 Task: Check the percentage active listings of finished basement in the last 5 years.
Action: Mouse moved to (1074, 238)
Screenshot: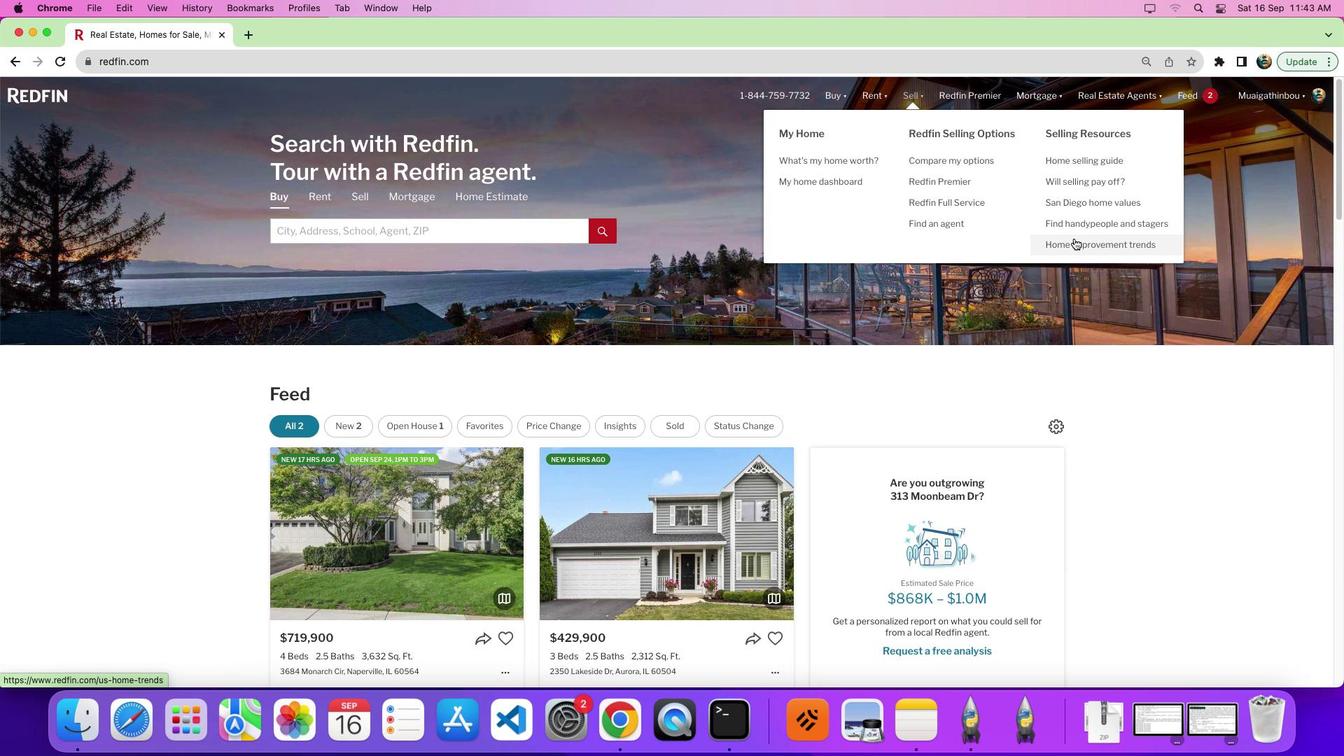 
Action: Mouse pressed left at (1074, 238)
Screenshot: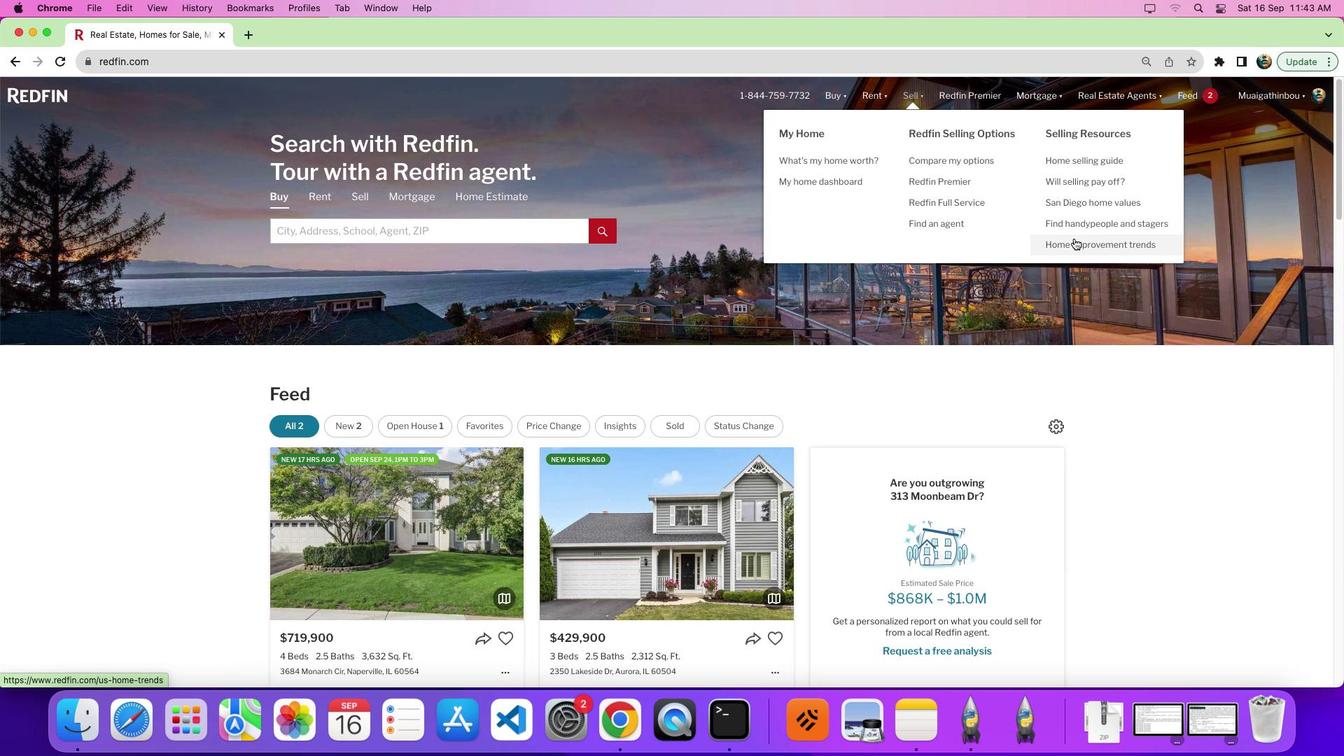 
Action: Mouse pressed left at (1074, 238)
Screenshot: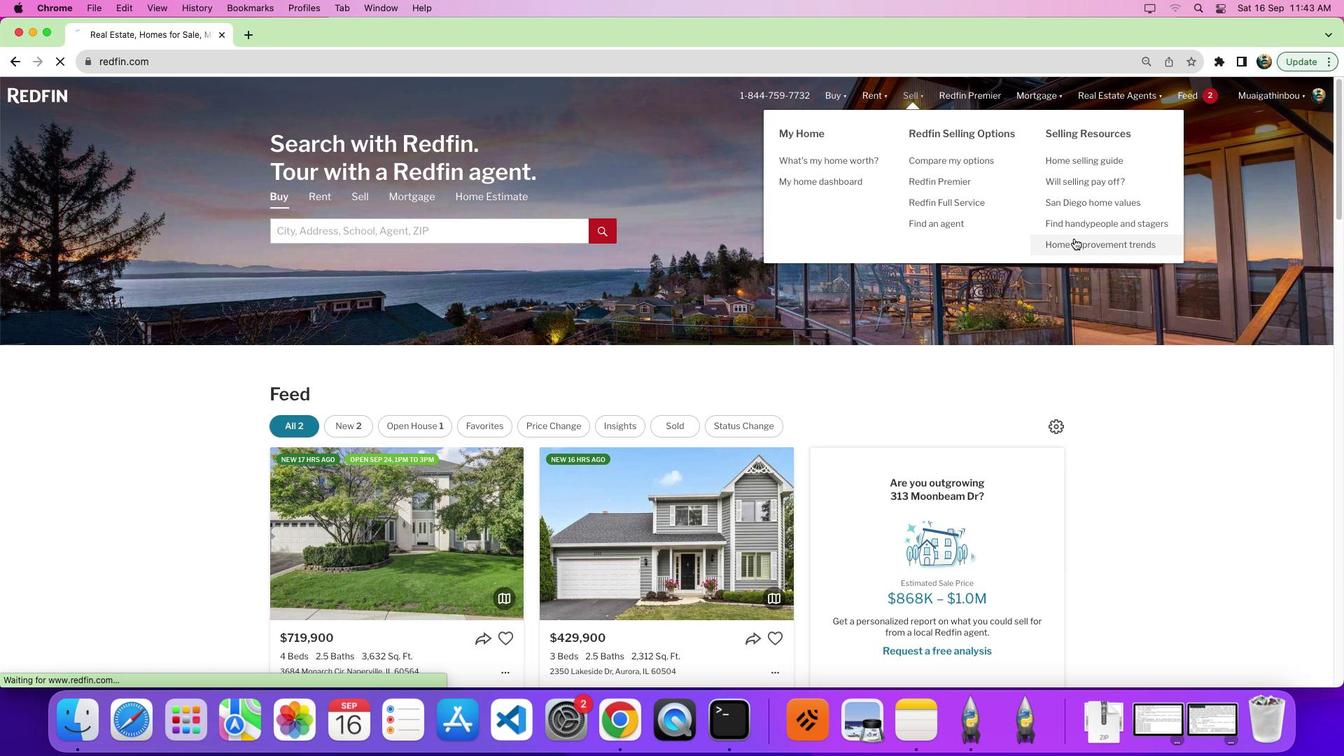 
Action: Mouse moved to (345, 259)
Screenshot: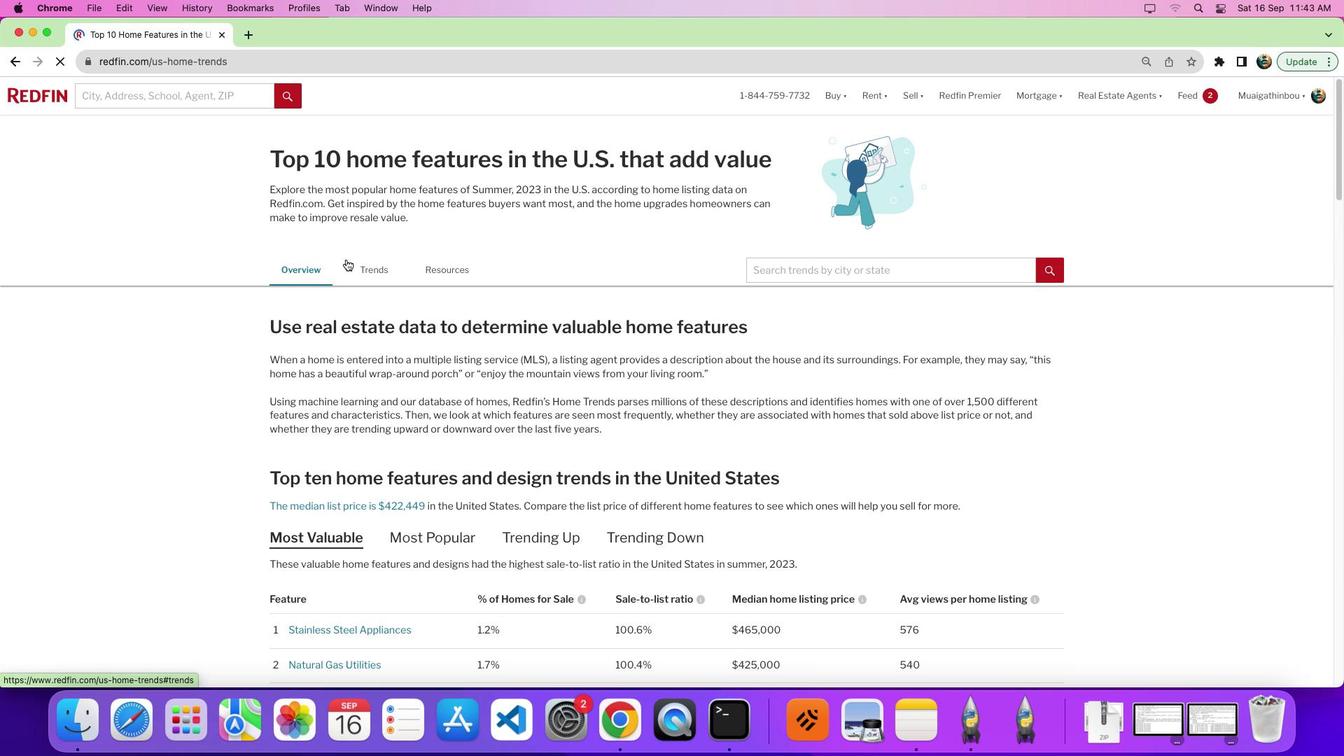 
Action: Mouse pressed left at (345, 259)
Screenshot: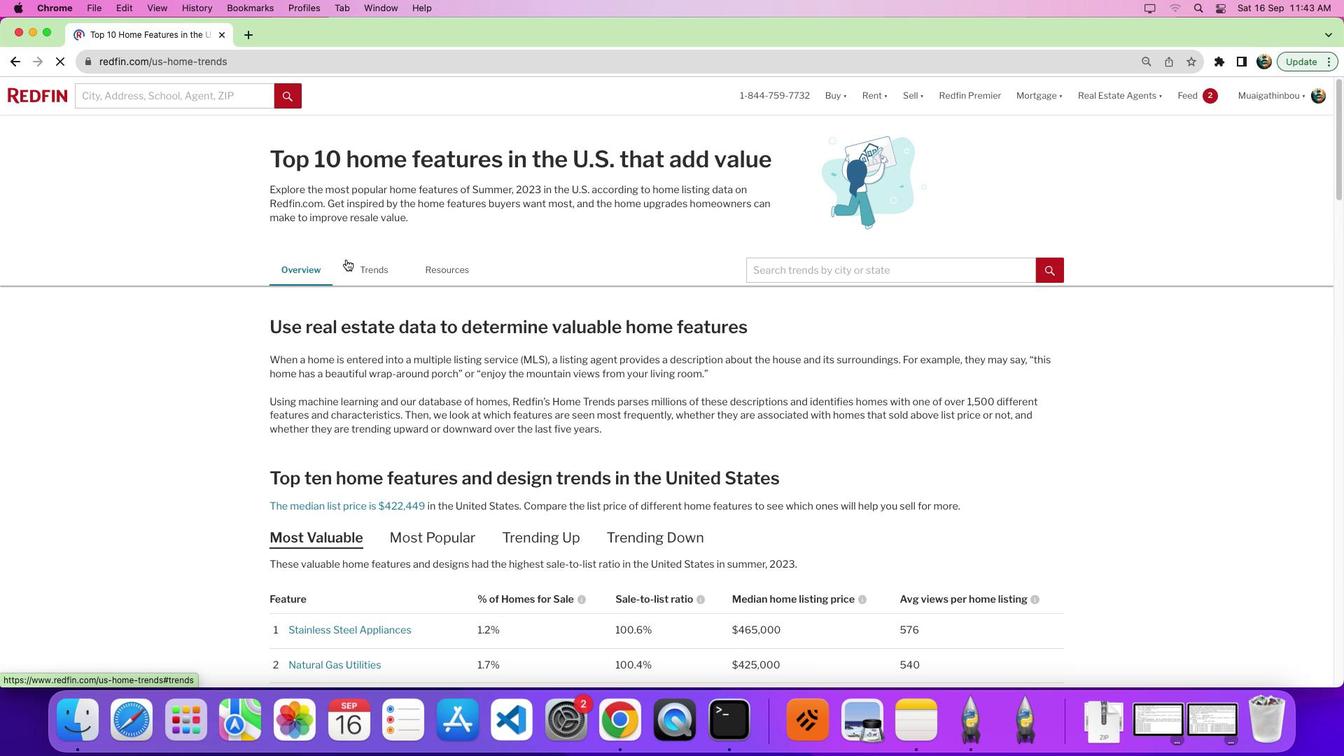 
Action: Mouse moved to (369, 267)
Screenshot: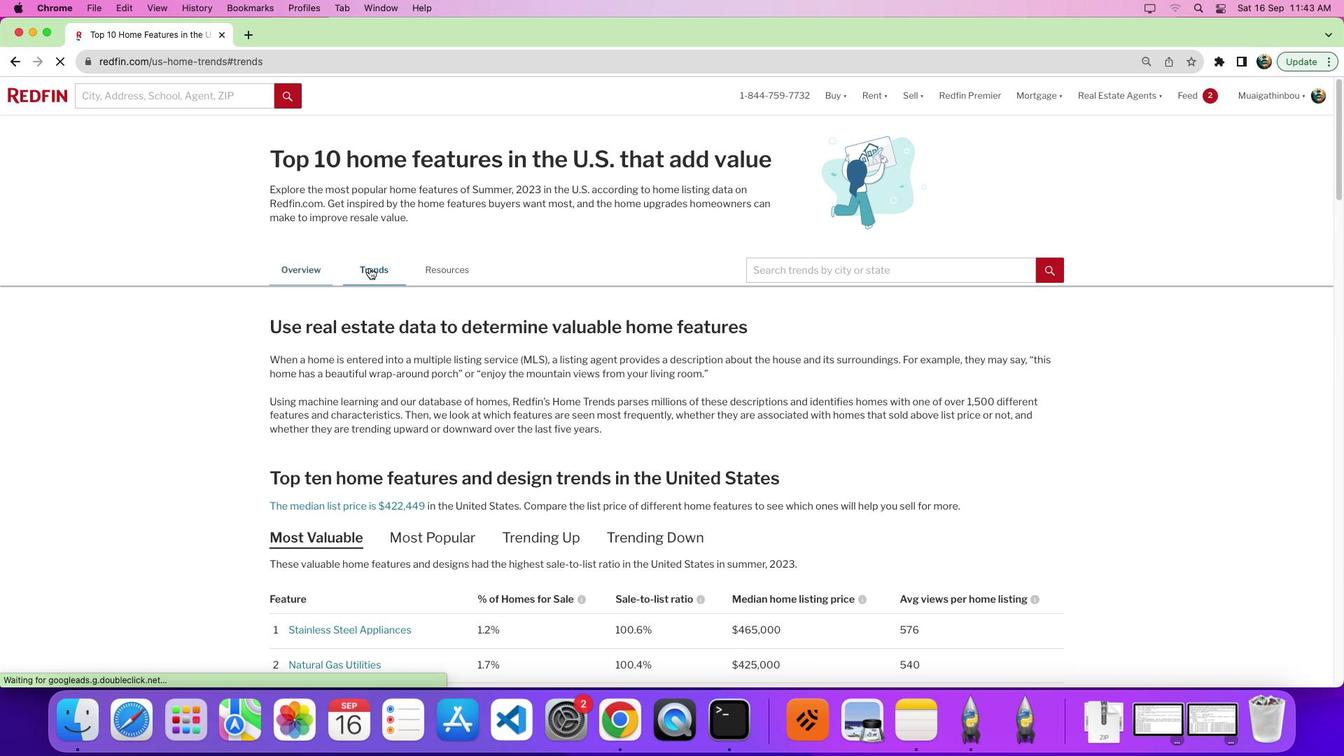 
Action: Mouse pressed left at (369, 267)
Screenshot: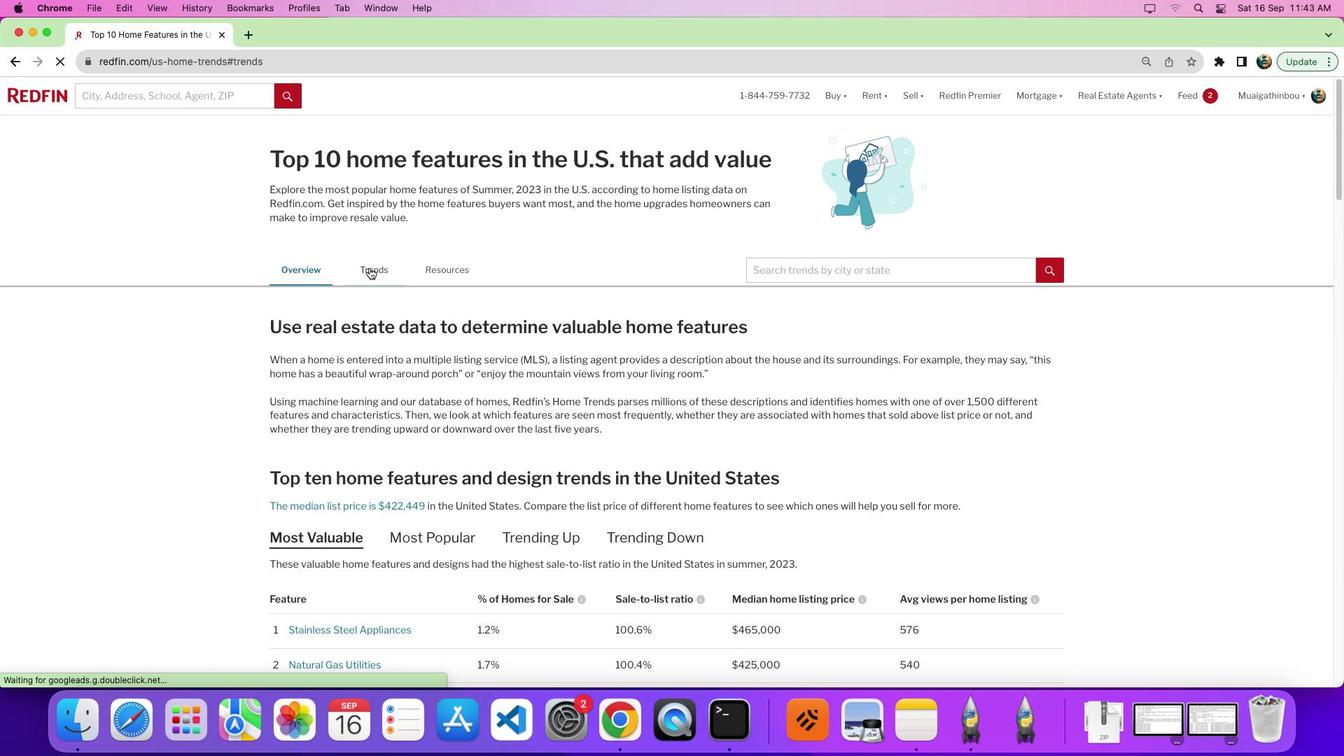
Action: Mouse moved to (644, 309)
Screenshot: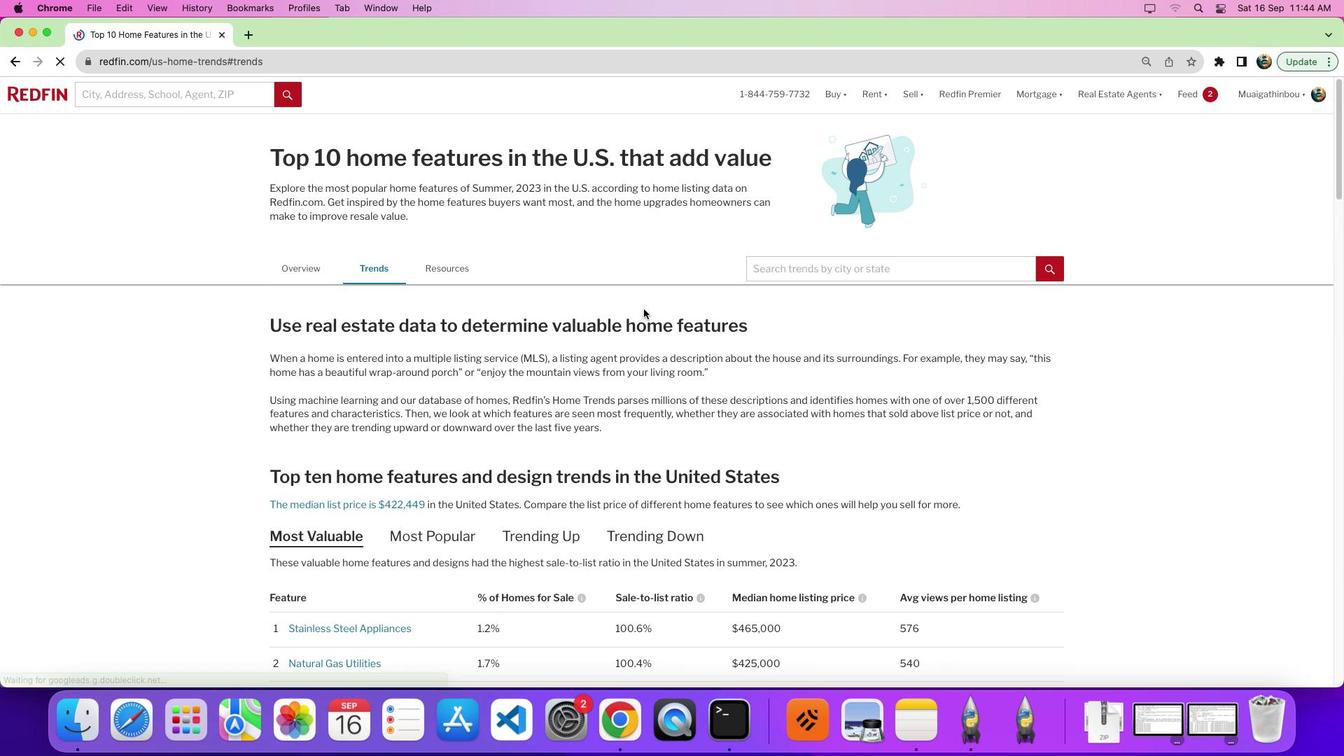 
Action: Mouse scrolled (644, 309) with delta (0, 0)
Screenshot: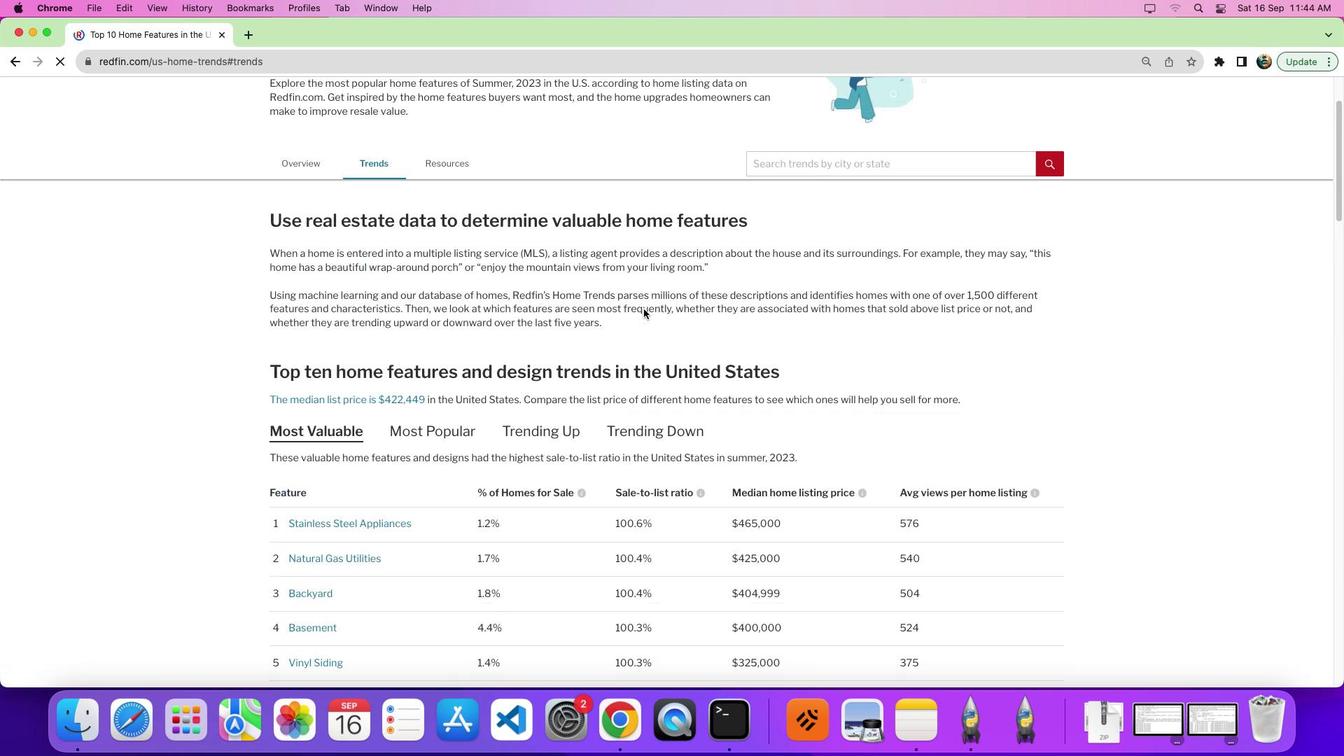 
Action: Mouse scrolled (644, 309) with delta (0, 0)
Screenshot: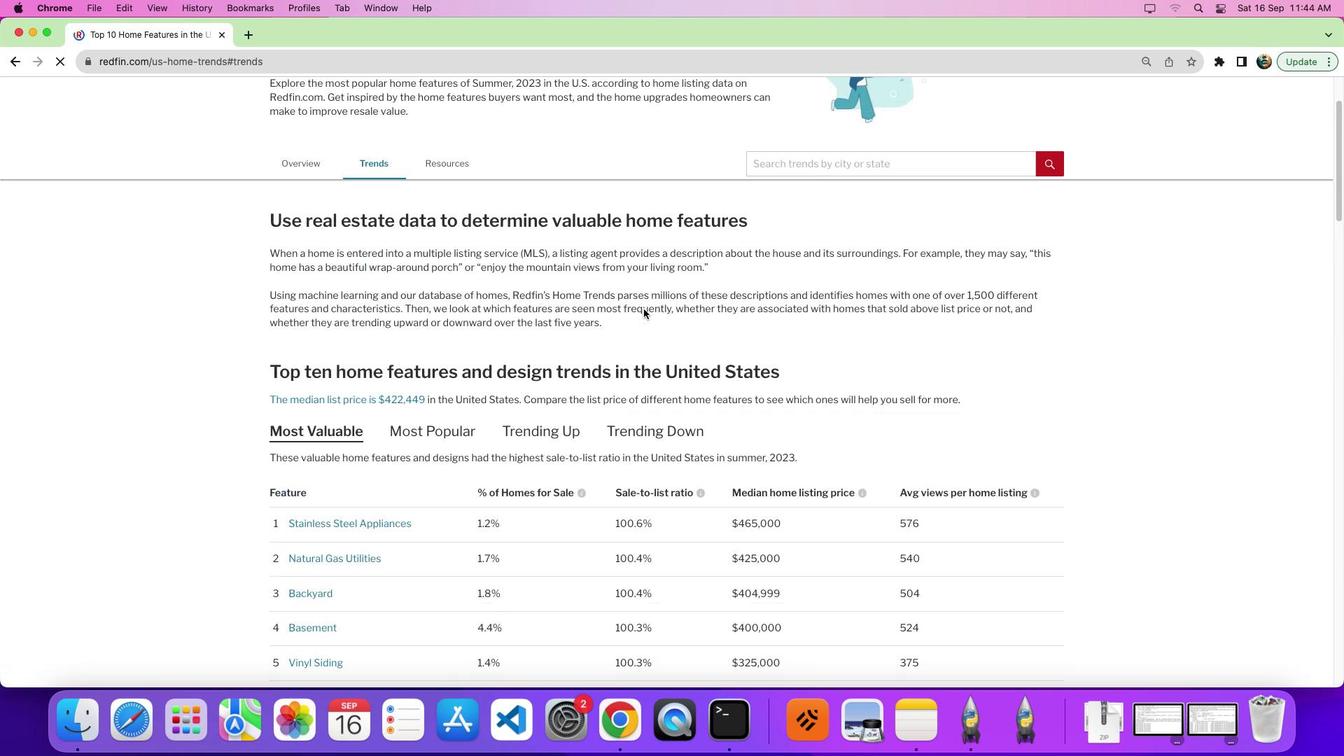 
Action: Mouse scrolled (644, 309) with delta (0, -5)
Screenshot: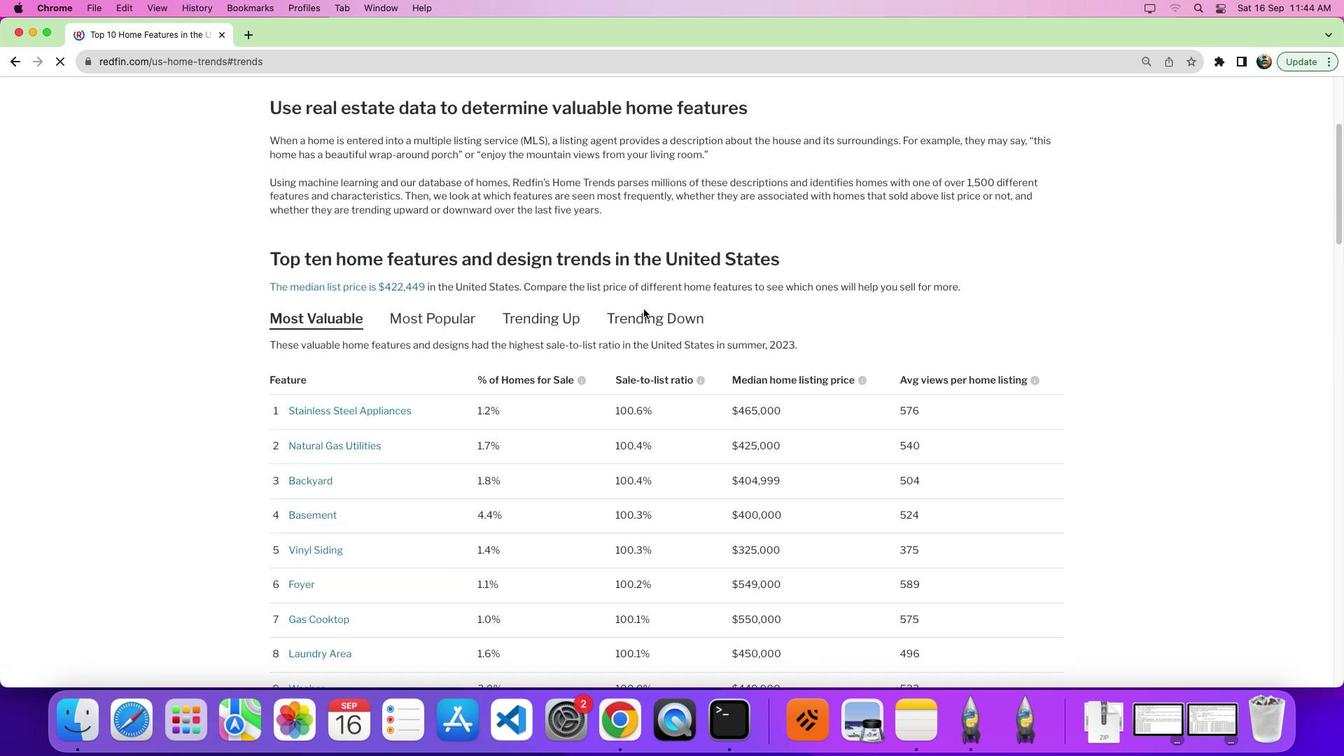 
Action: Mouse scrolled (644, 309) with delta (0, -8)
Screenshot: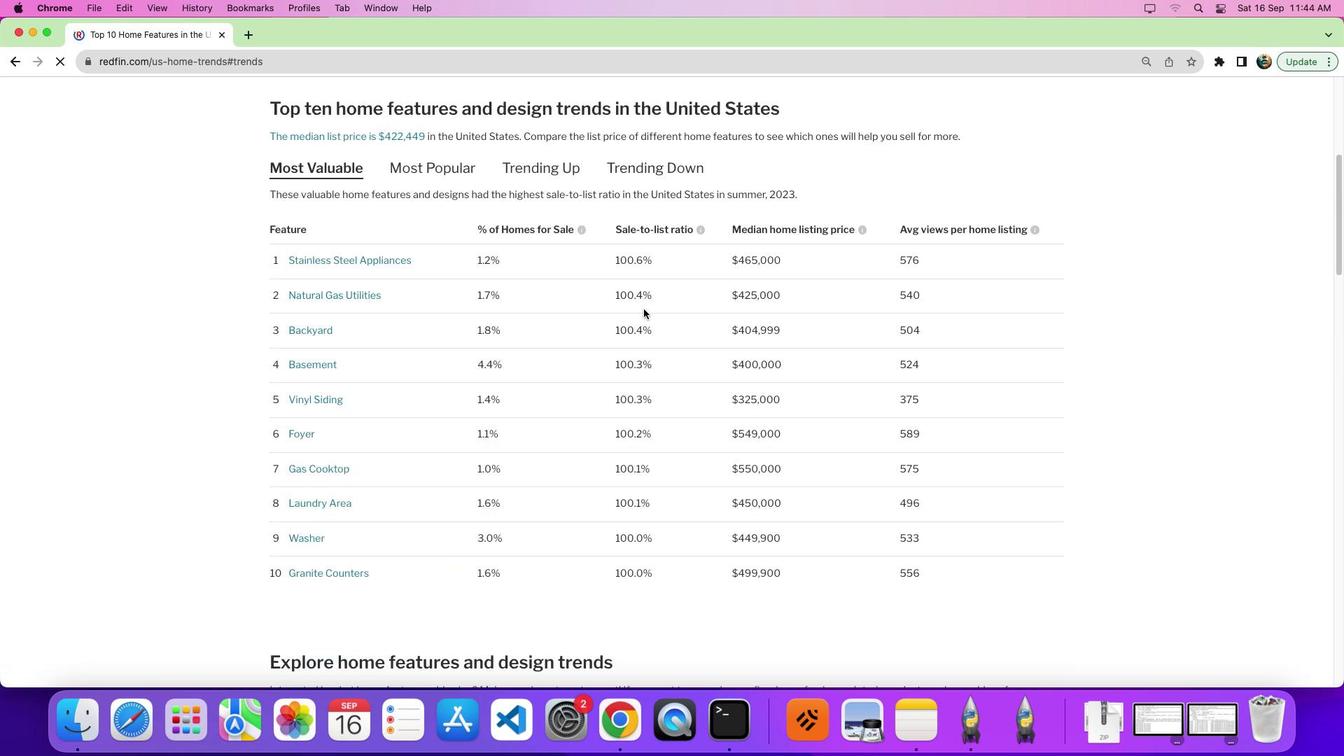 
Action: Mouse scrolled (644, 309) with delta (0, 0)
Screenshot: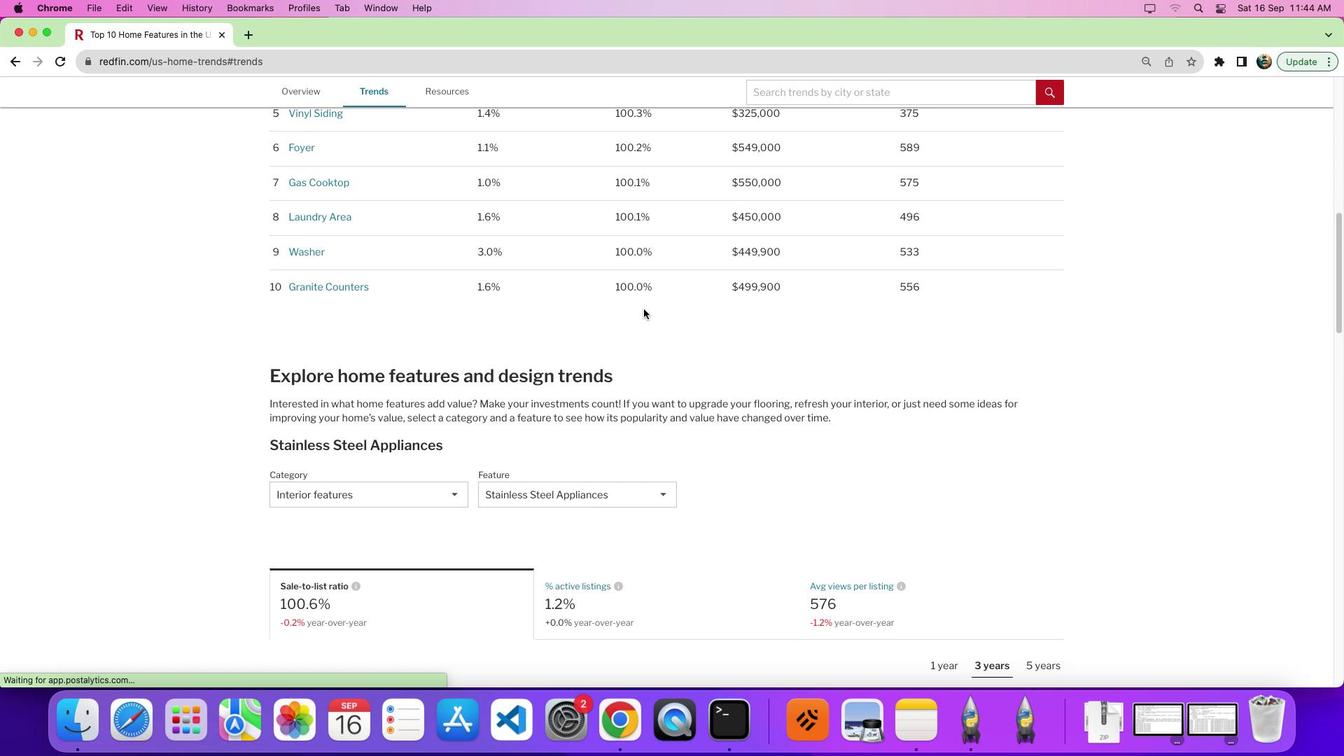
Action: Mouse scrolled (644, 309) with delta (0, 0)
Screenshot: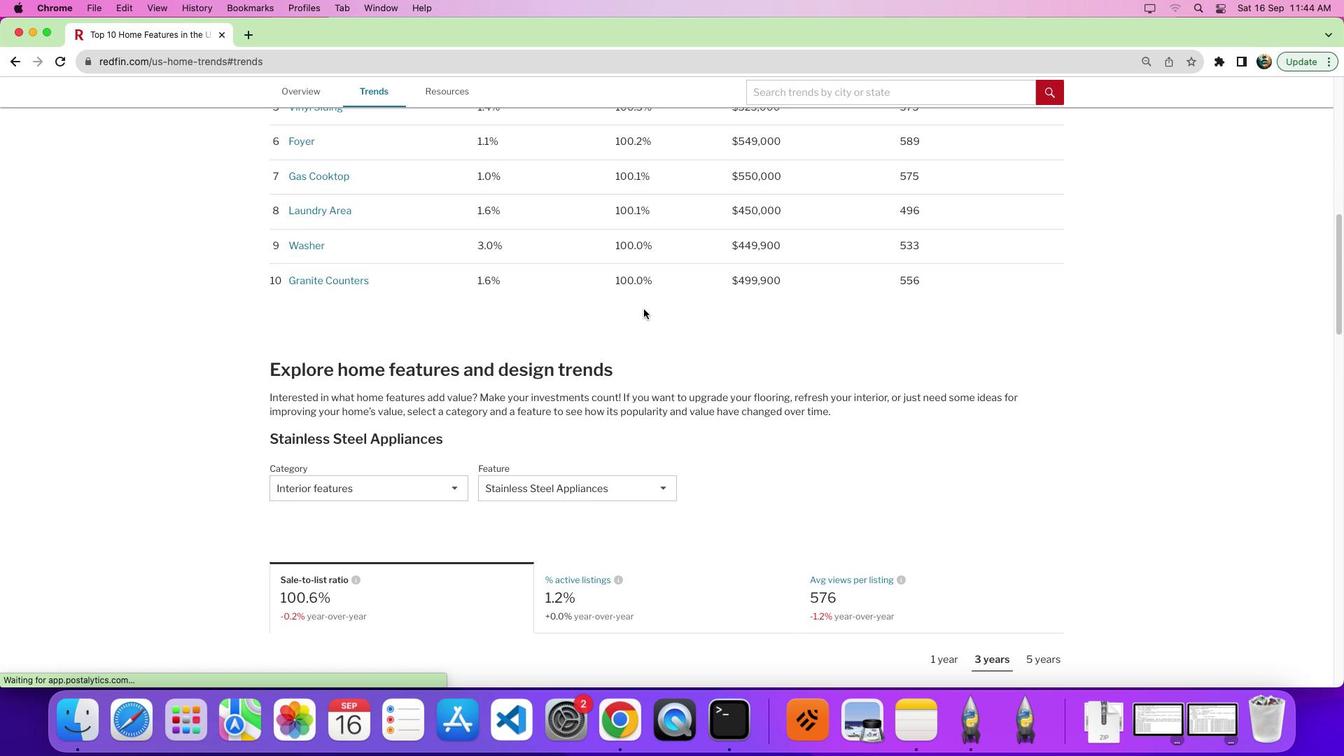 
Action: Mouse scrolled (644, 309) with delta (0, -2)
Screenshot: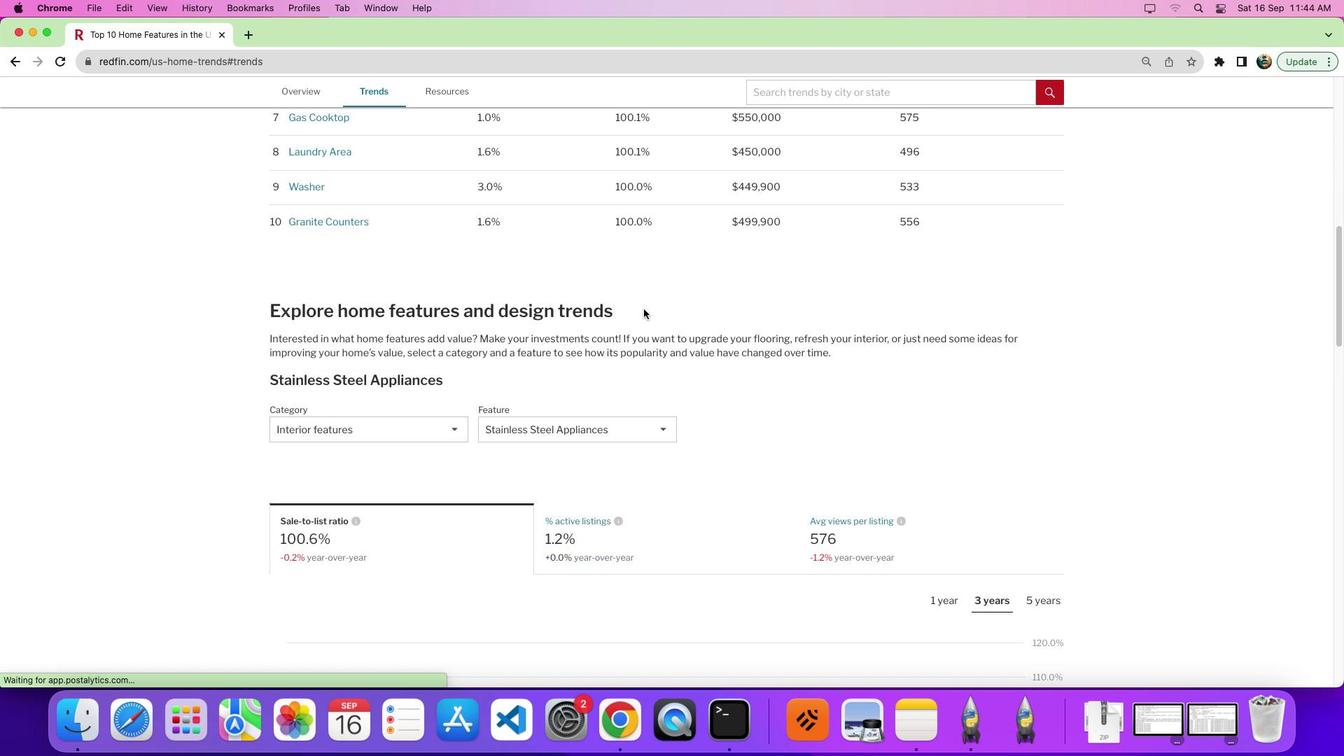 
Action: Mouse scrolled (644, 309) with delta (0, 0)
Screenshot: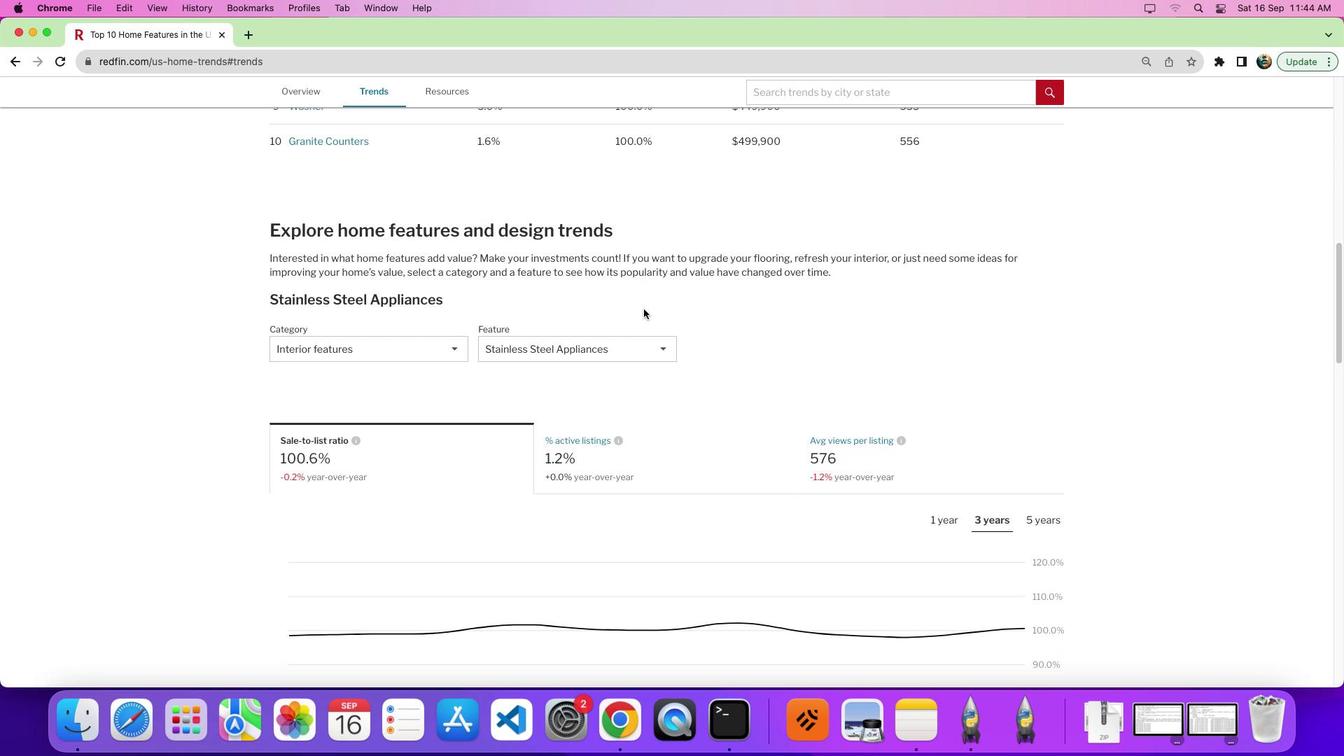 
Action: Mouse scrolled (644, 309) with delta (0, 0)
Screenshot: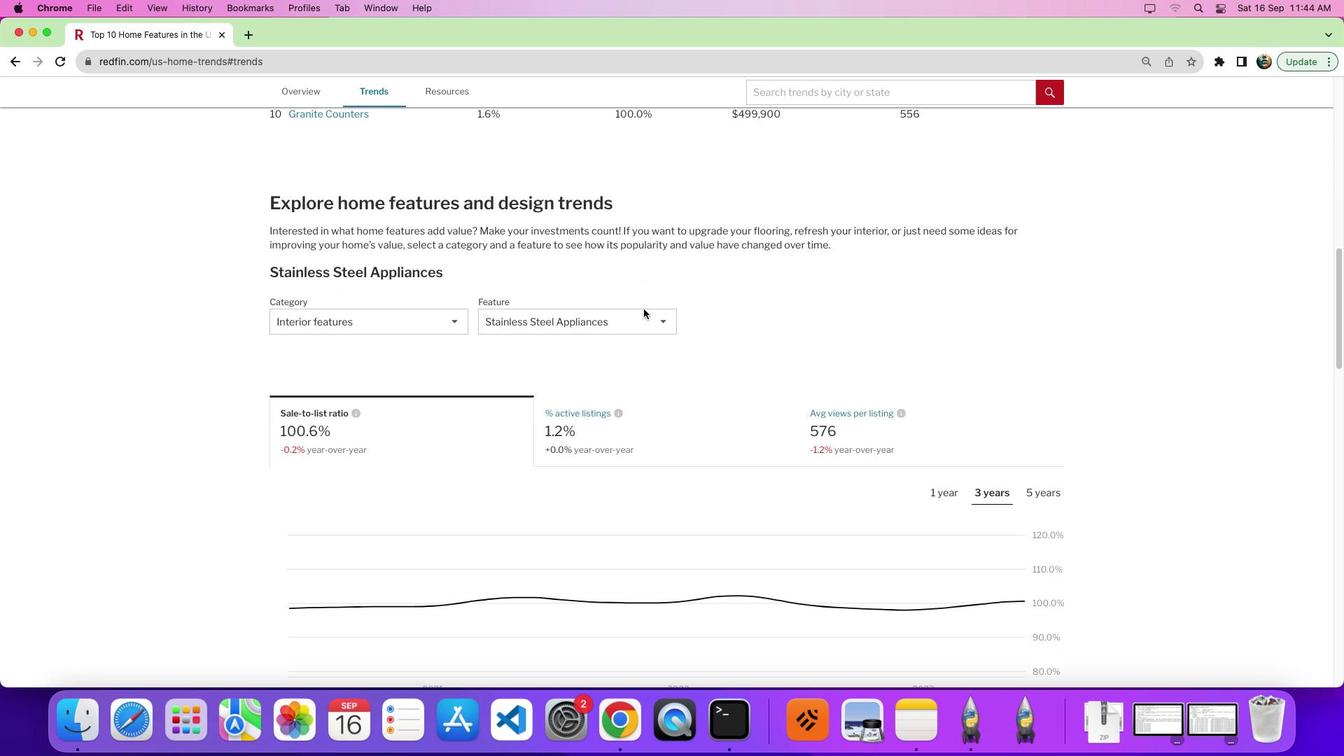 
Action: Mouse scrolled (644, 309) with delta (0, -4)
Screenshot: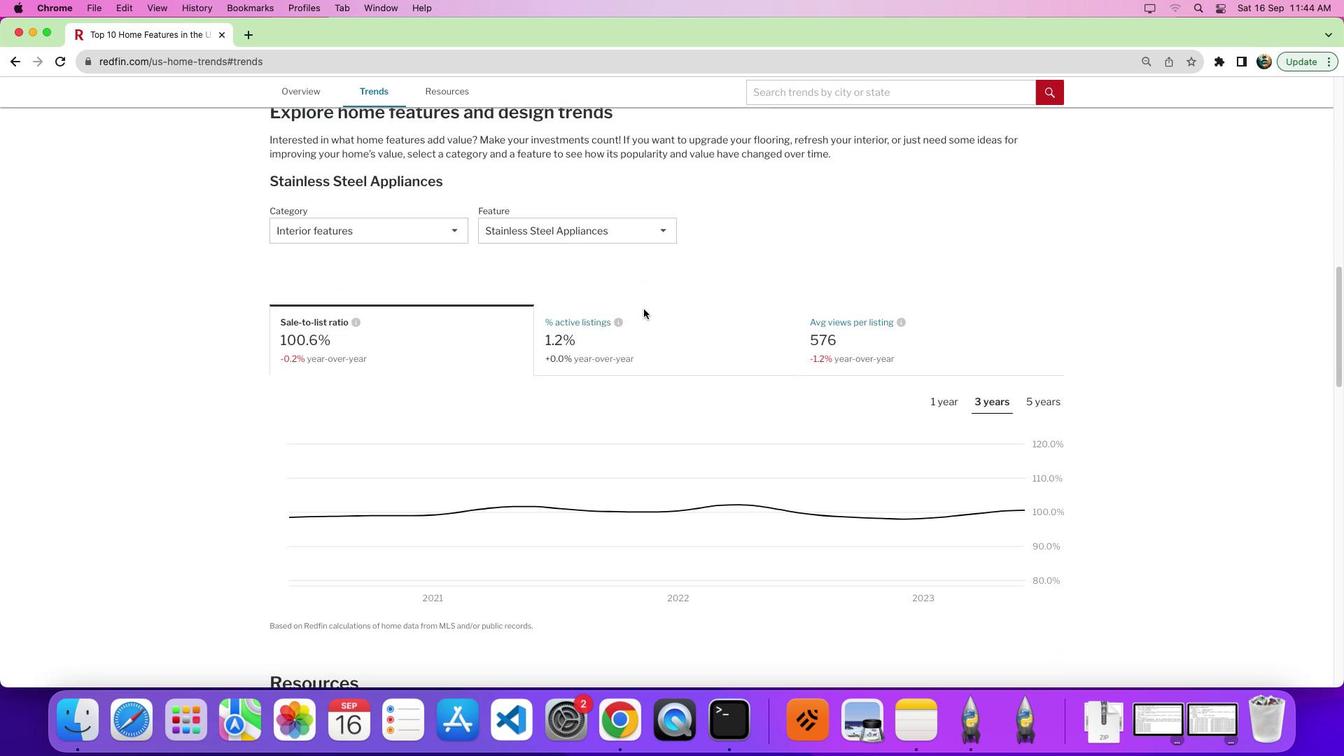 
Action: Mouse scrolled (644, 309) with delta (0, 0)
Screenshot: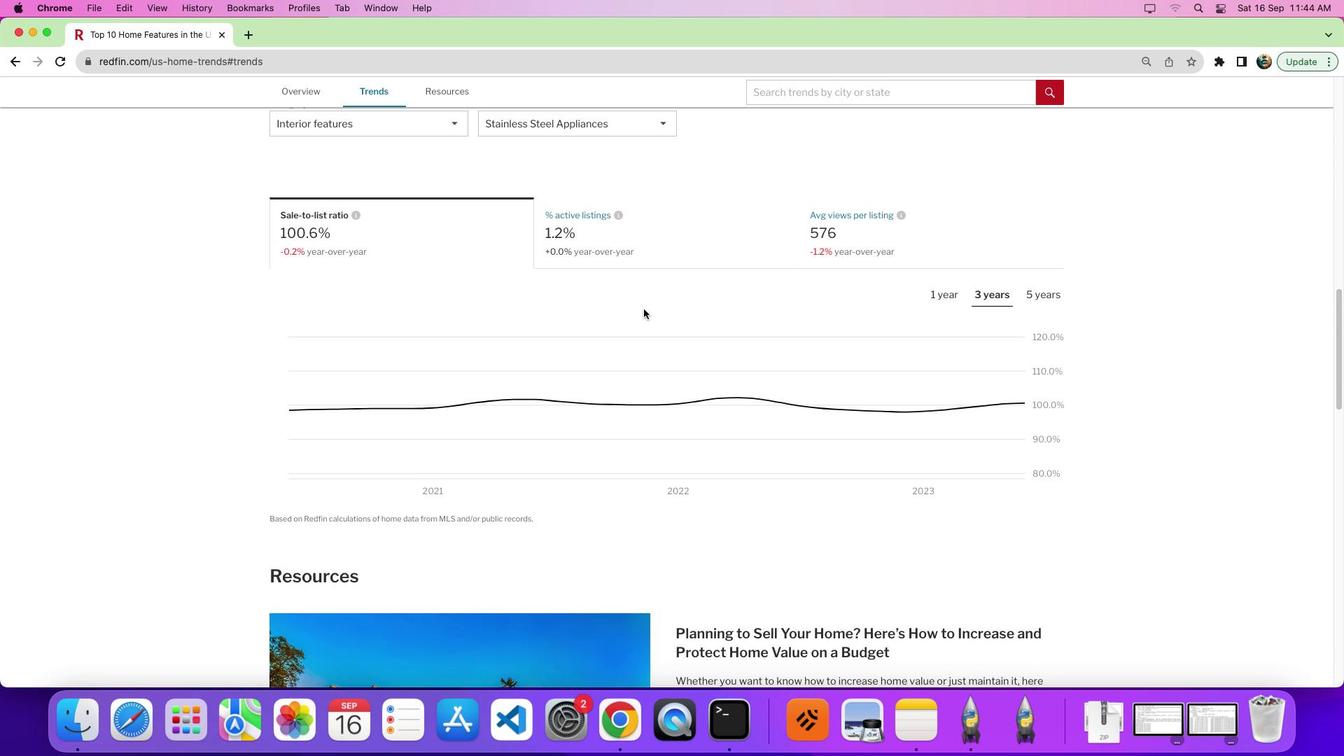 
Action: Mouse scrolled (644, 309) with delta (0, 0)
Screenshot: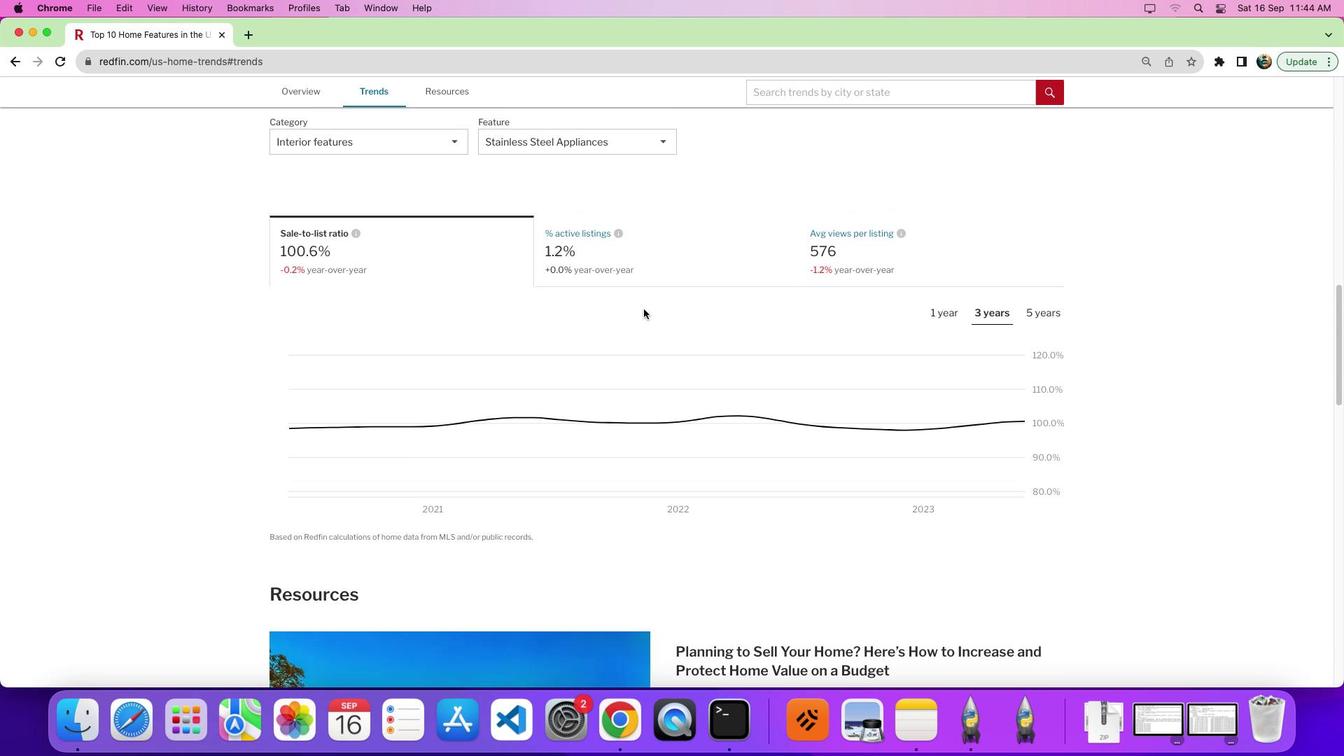 
Action: Mouse moved to (597, 151)
Screenshot: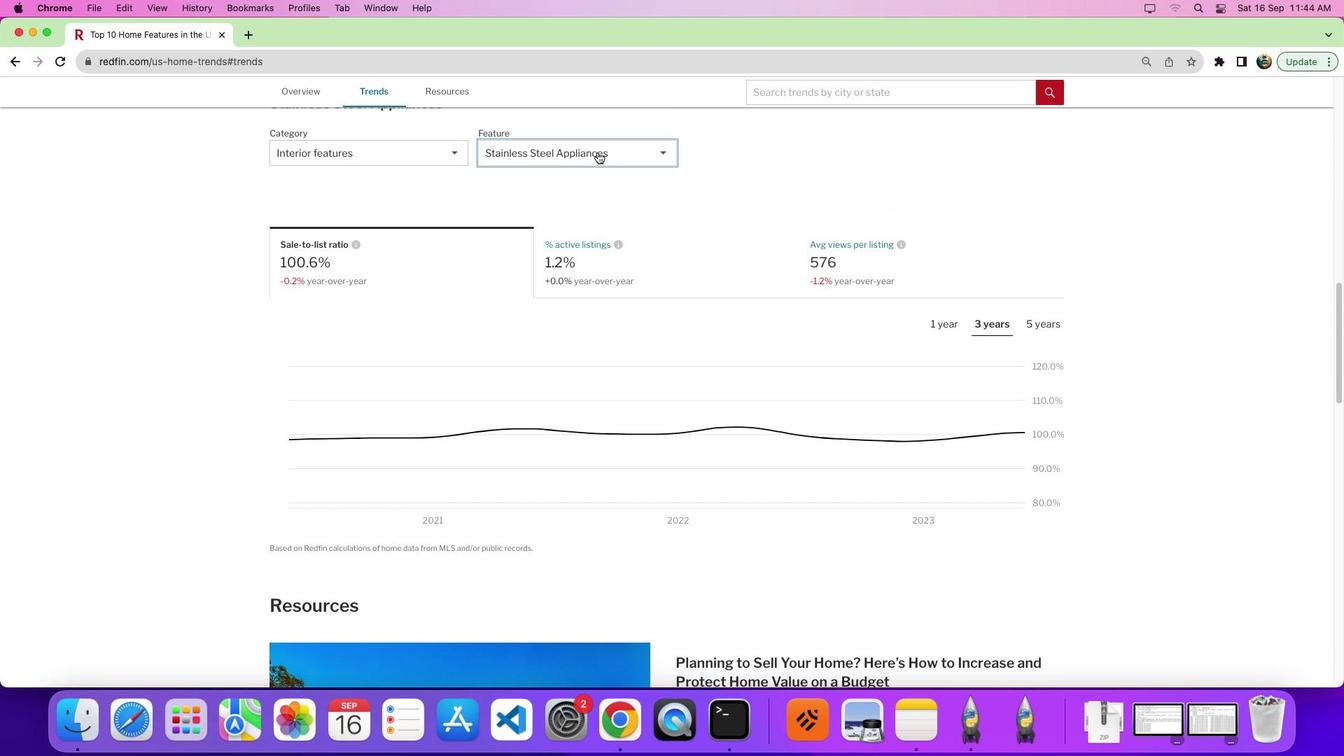 
Action: Mouse pressed left at (597, 151)
Screenshot: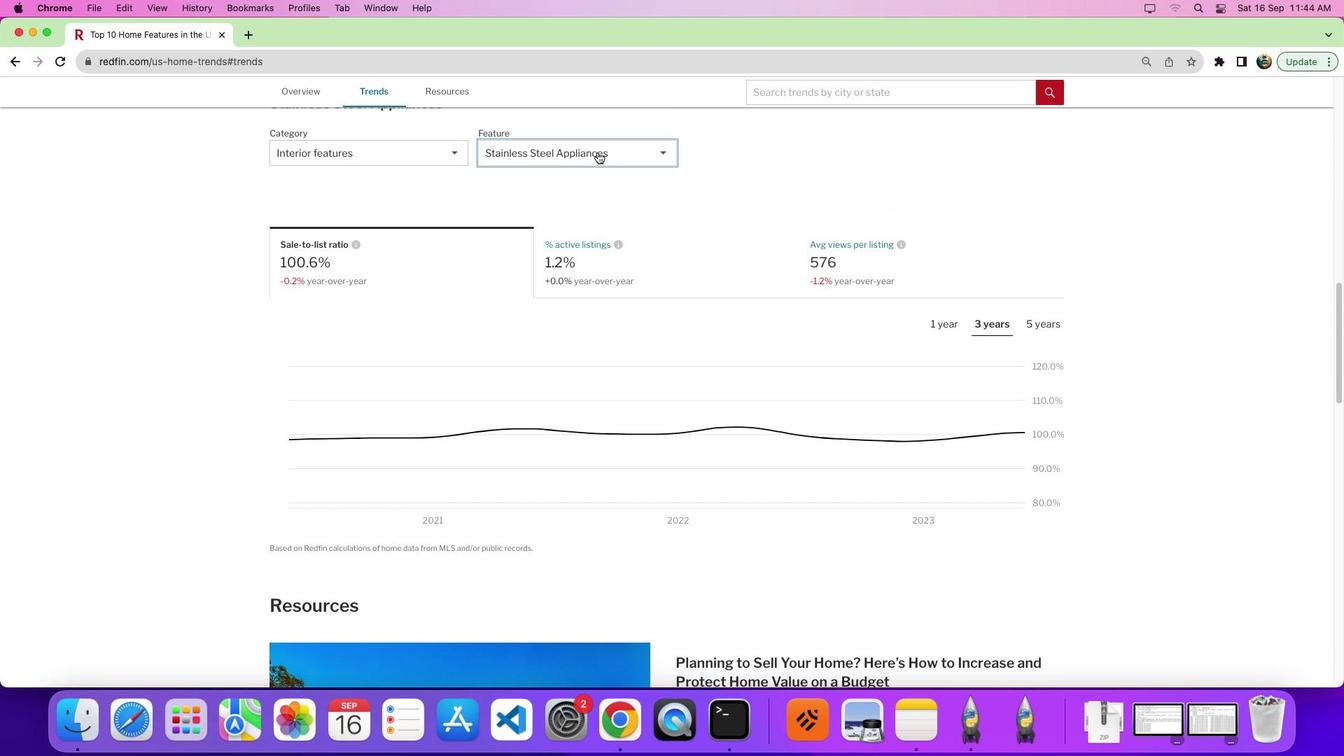 
Action: Mouse moved to (602, 296)
Screenshot: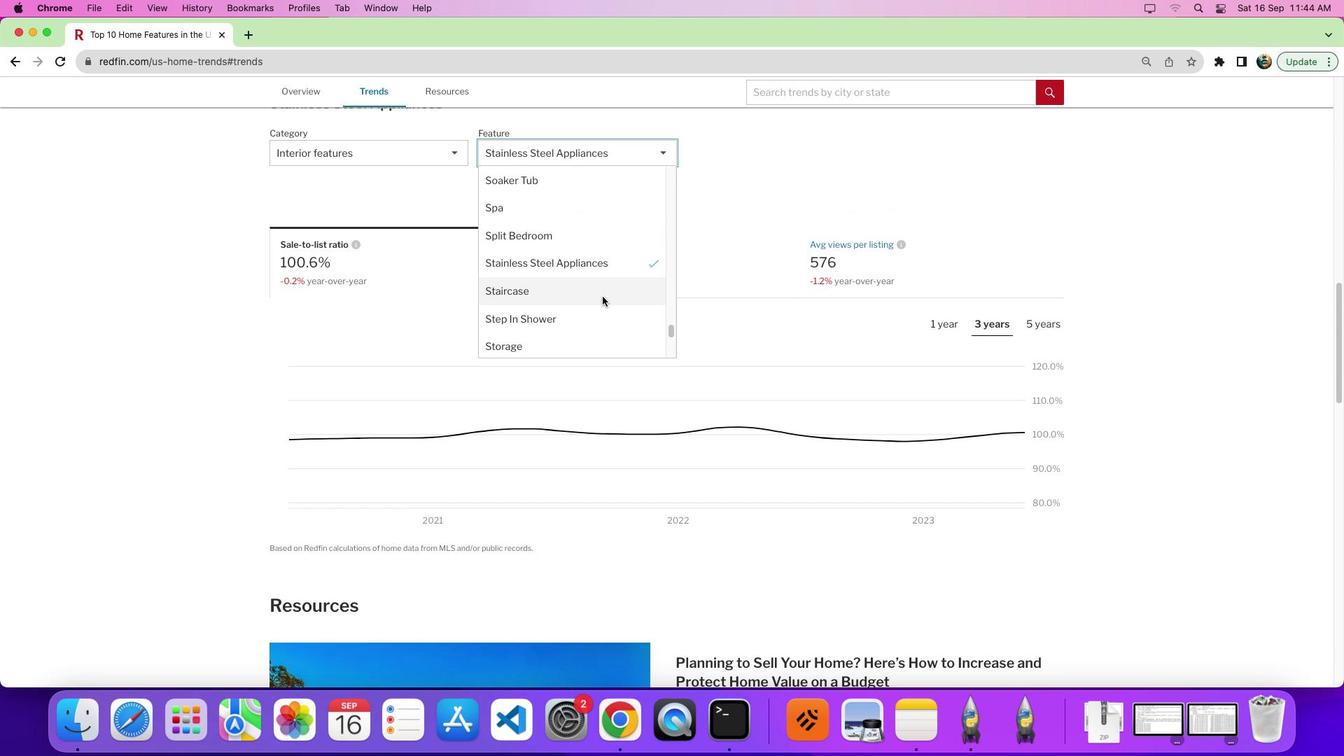 
Action: Mouse scrolled (602, 296) with delta (0, 0)
Screenshot: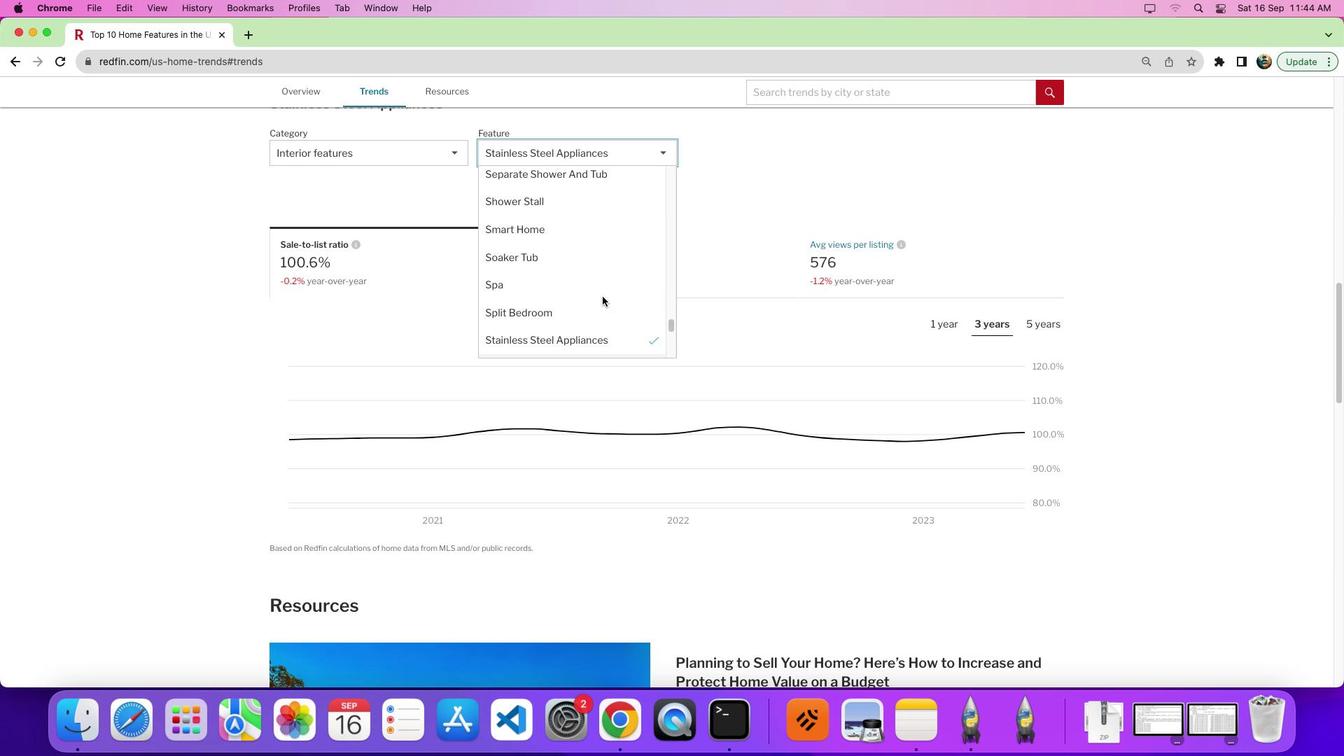 
Action: Mouse scrolled (602, 296) with delta (0, 0)
Screenshot: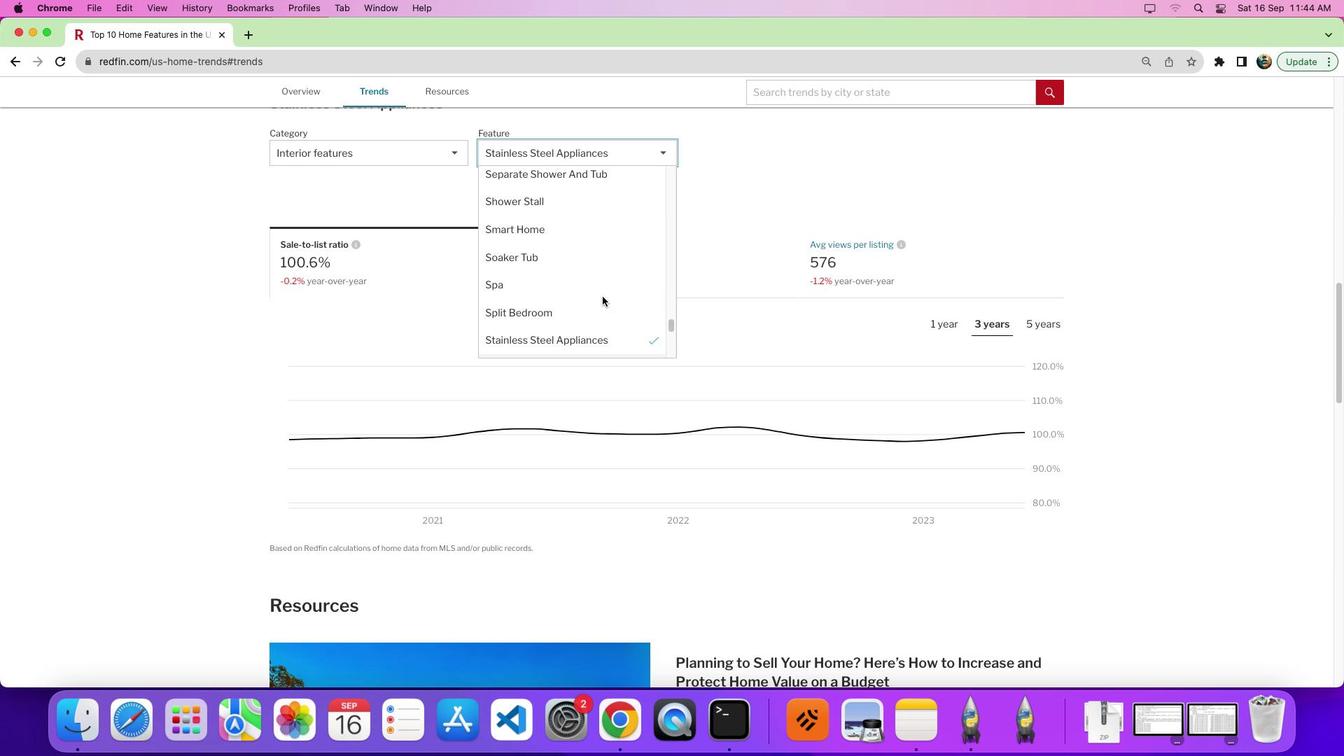 
Action: Mouse scrolled (602, 296) with delta (0, 4)
Screenshot: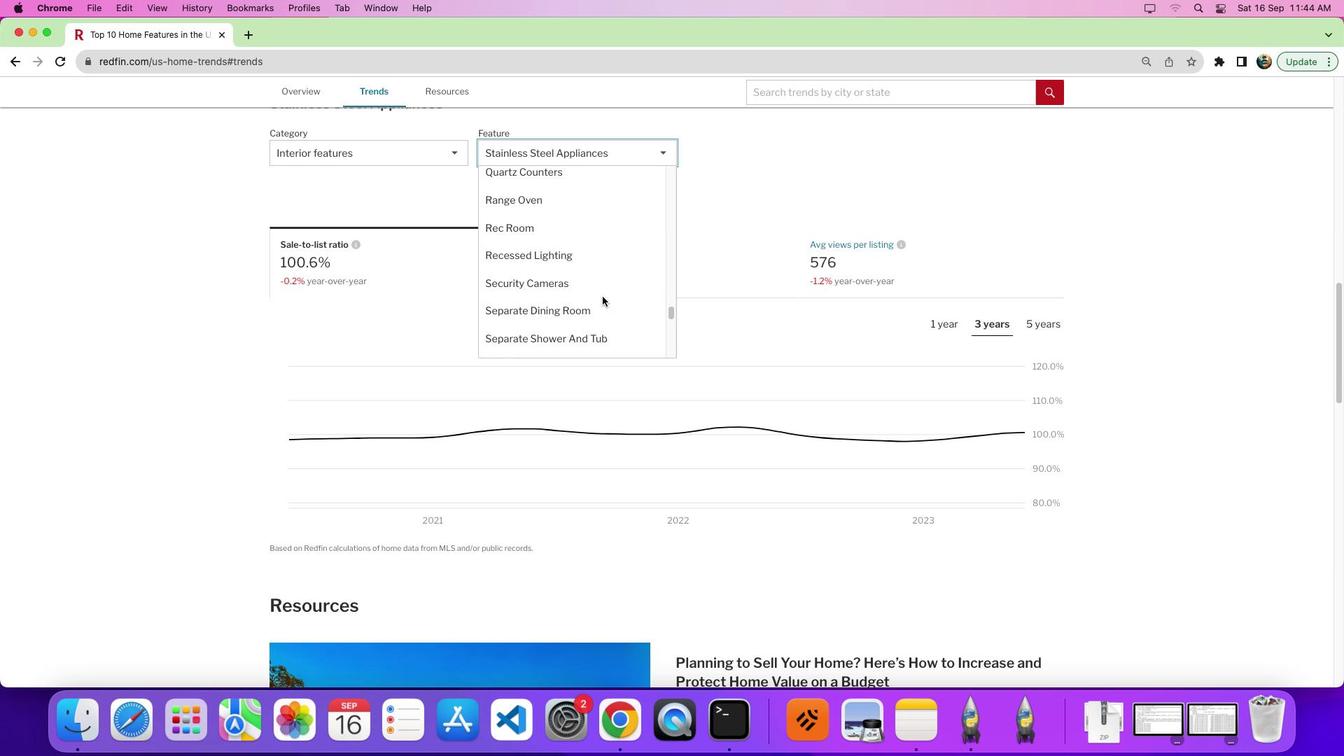 
Action: Mouse scrolled (602, 296) with delta (0, 0)
Screenshot: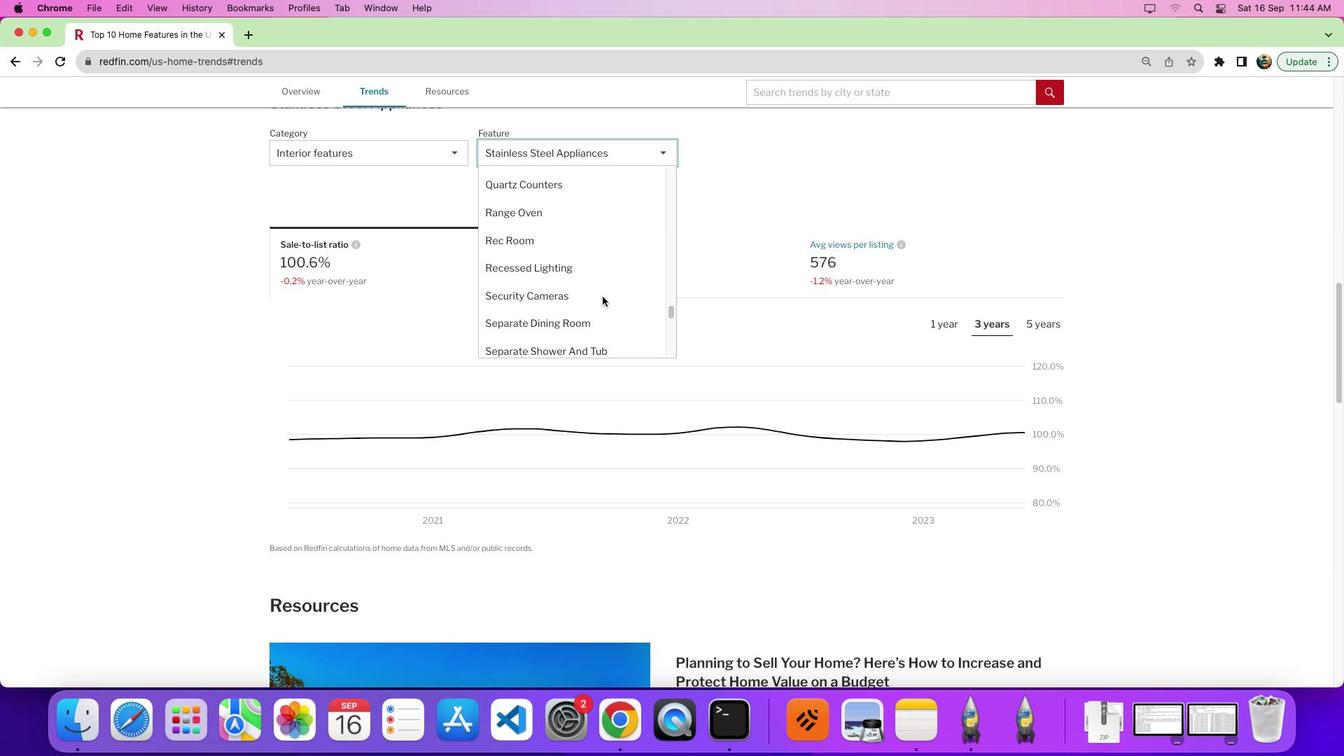 
Action: Mouse moved to (677, 250)
Screenshot: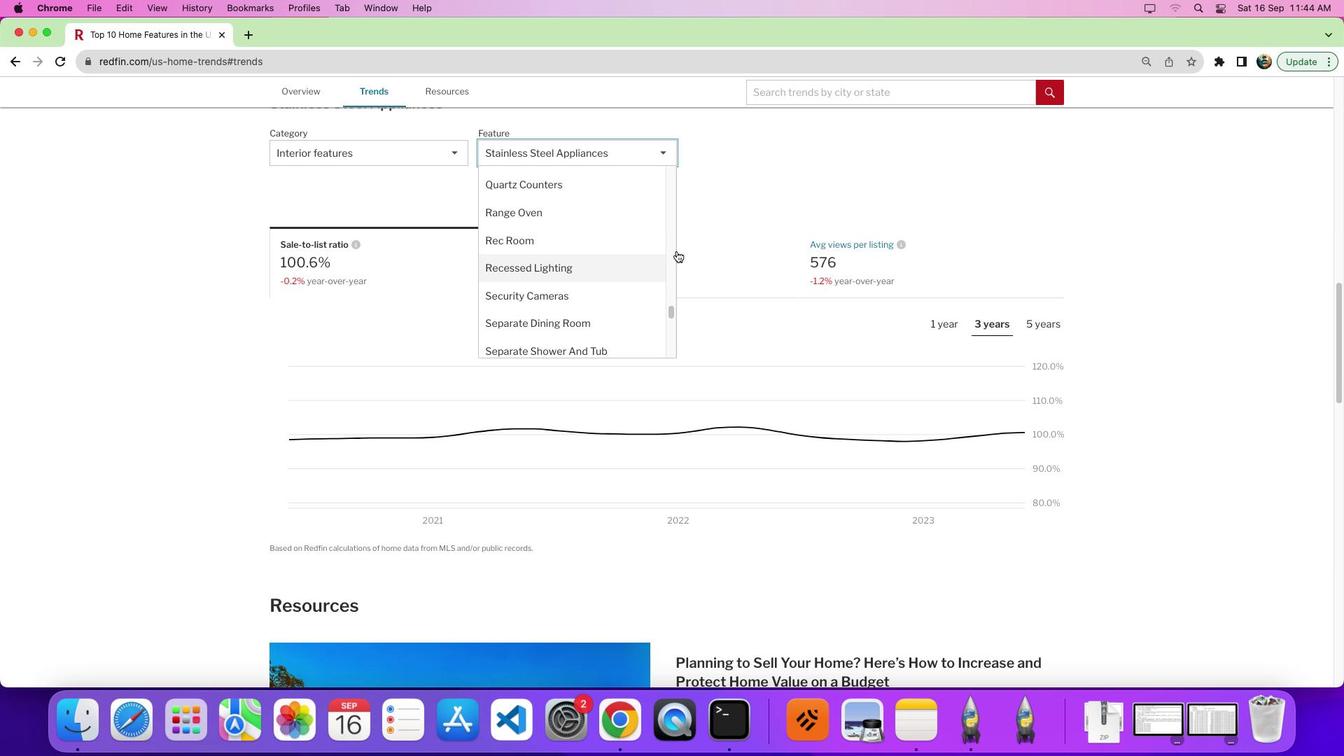 
Action: Mouse pressed left at (677, 250)
Screenshot: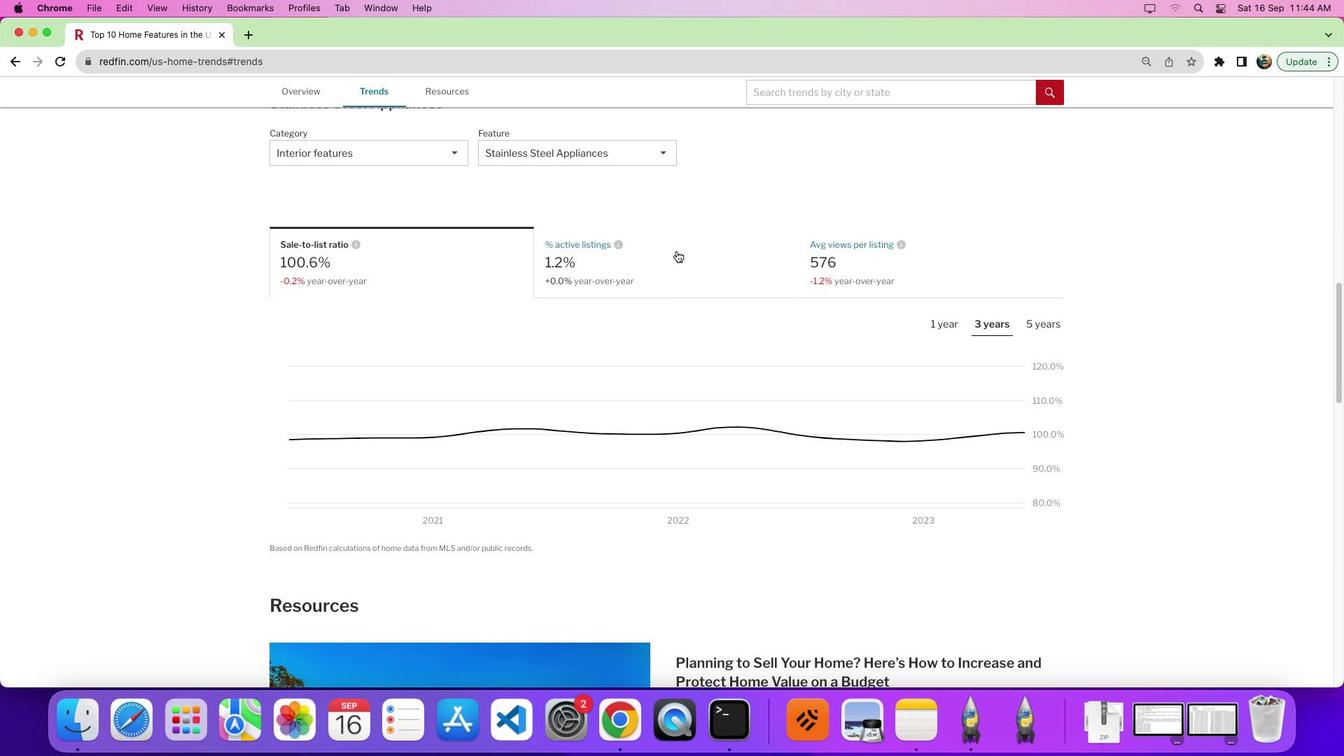 
Action: Mouse moved to (596, 147)
Screenshot: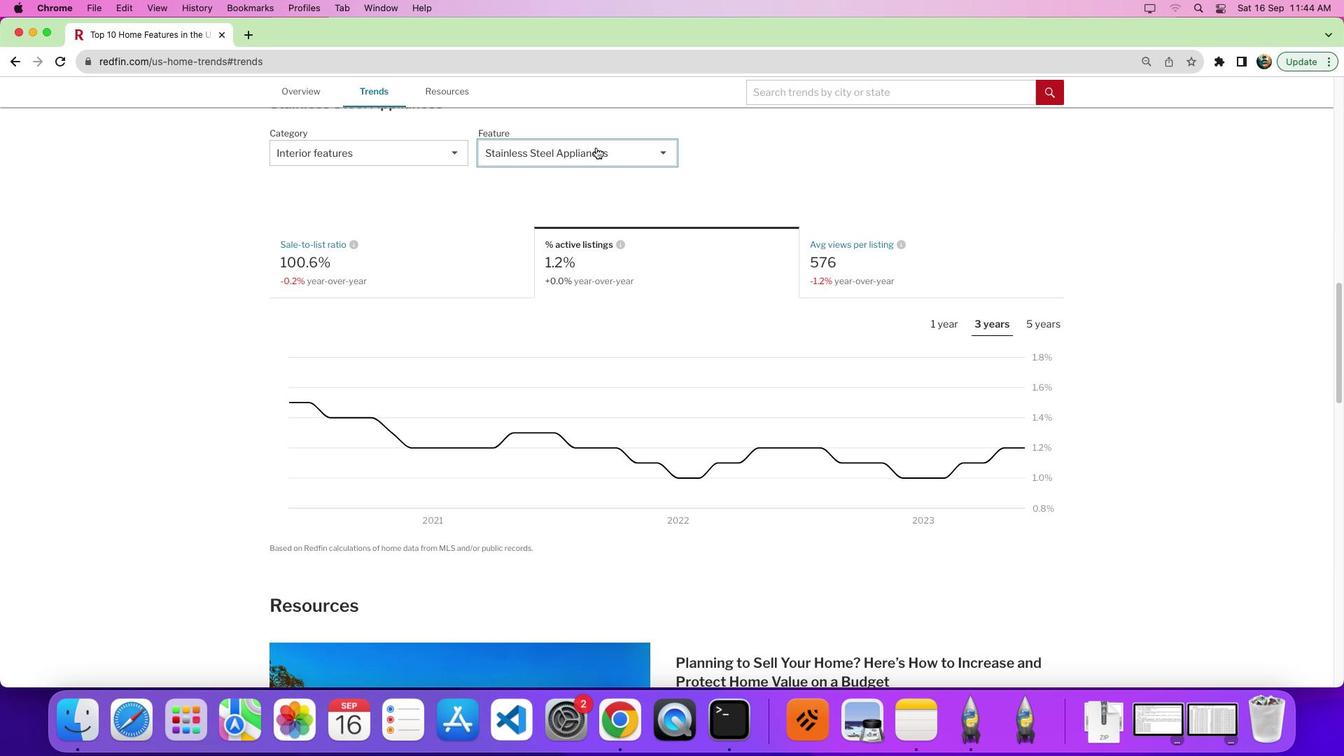 
Action: Mouse pressed left at (596, 147)
Screenshot: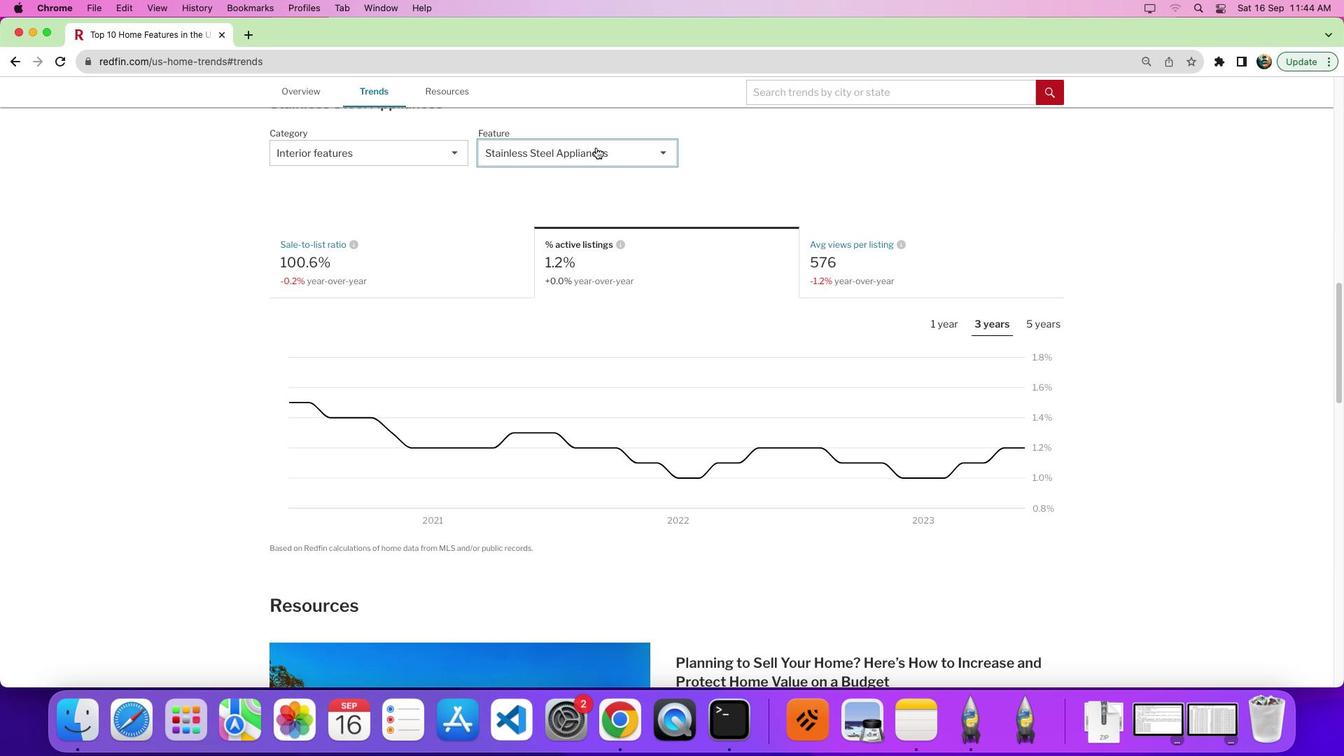 
Action: Mouse moved to (668, 253)
Screenshot: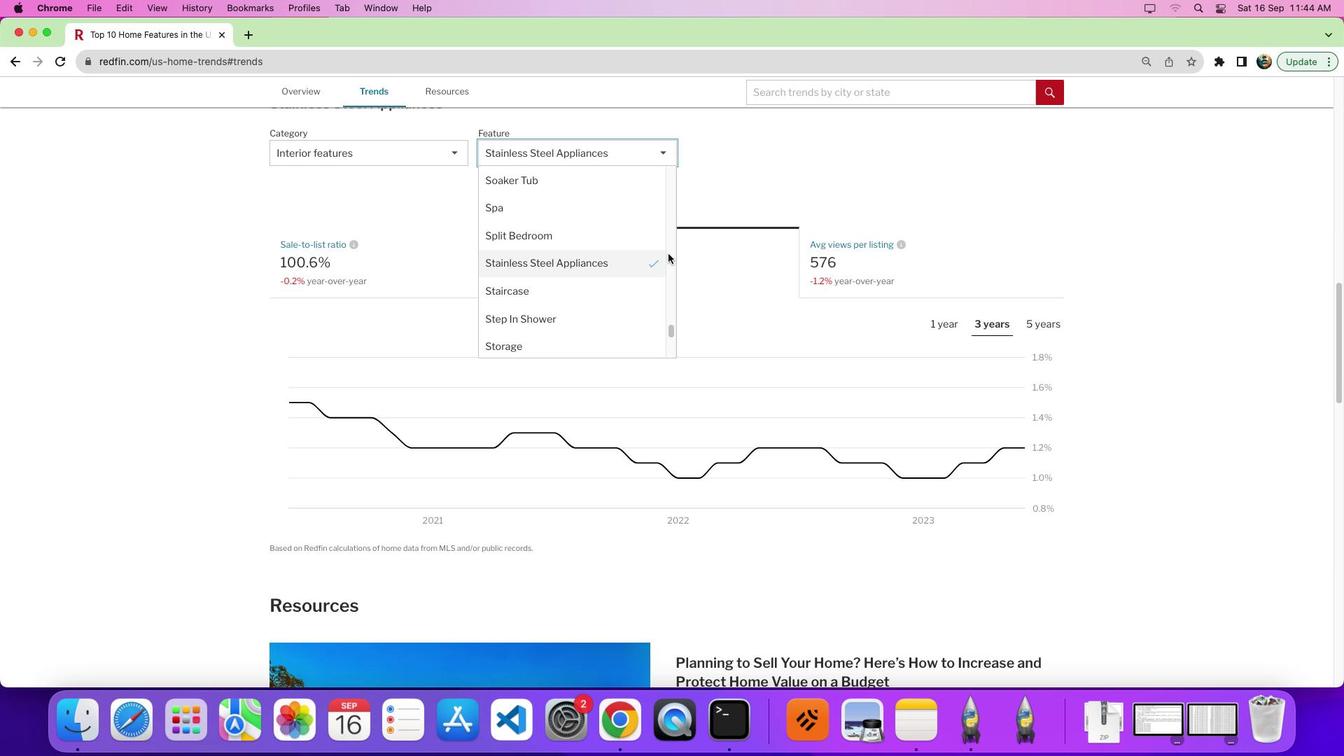 
Action: Mouse pressed left at (668, 253)
Screenshot: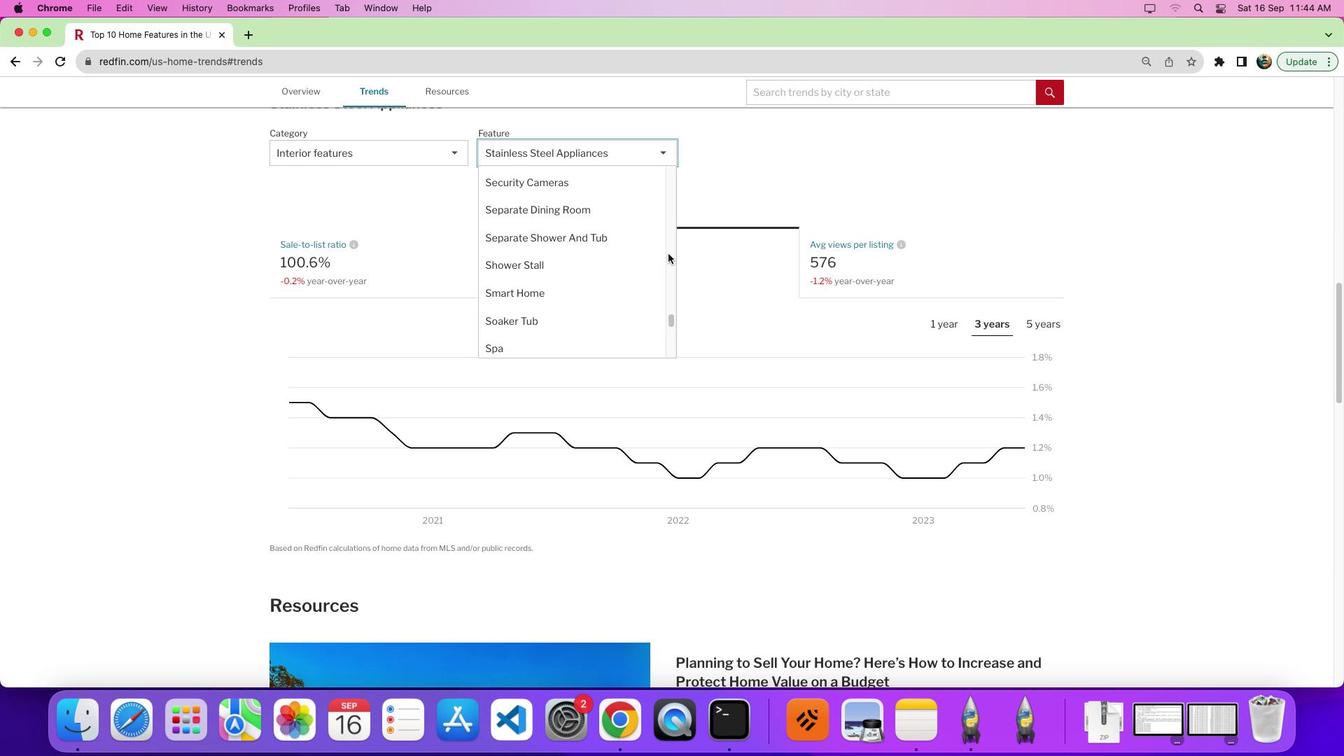 
Action: Mouse moved to (584, 273)
Screenshot: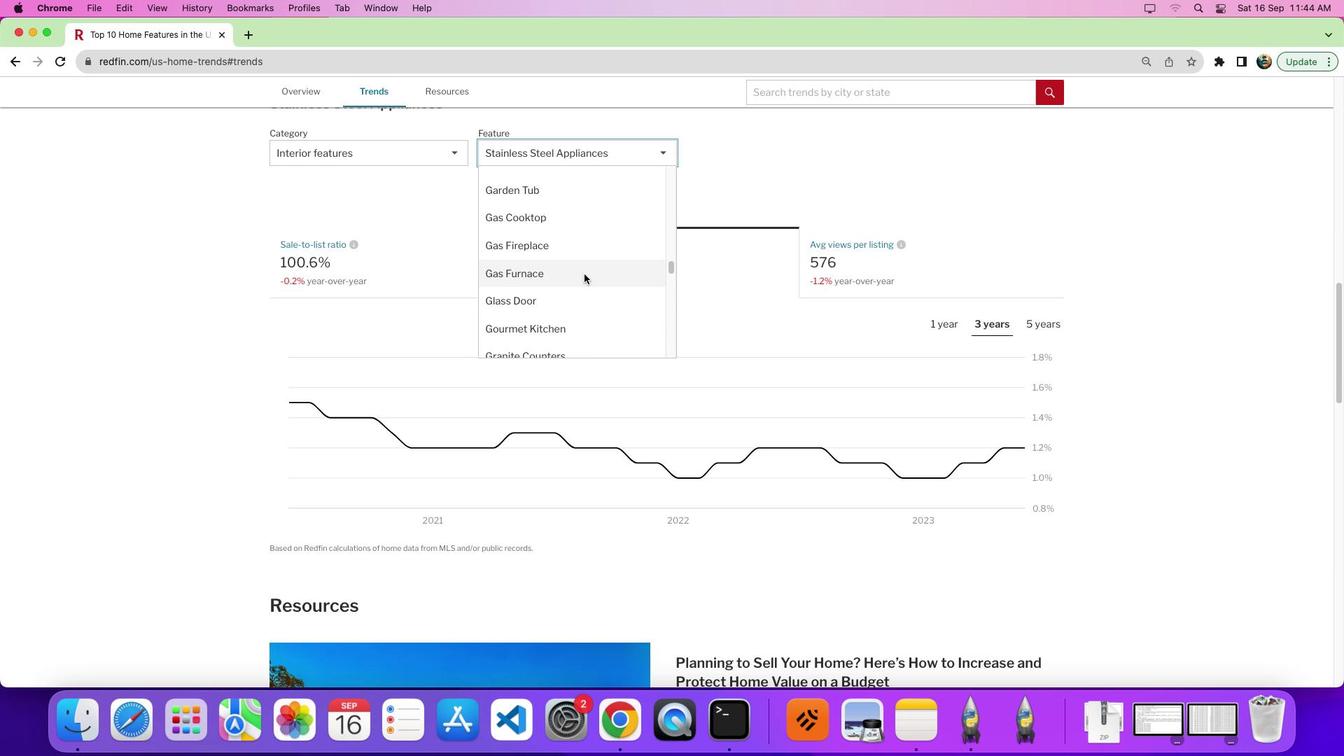 
Action: Mouse scrolled (584, 273) with delta (0, 0)
Screenshot: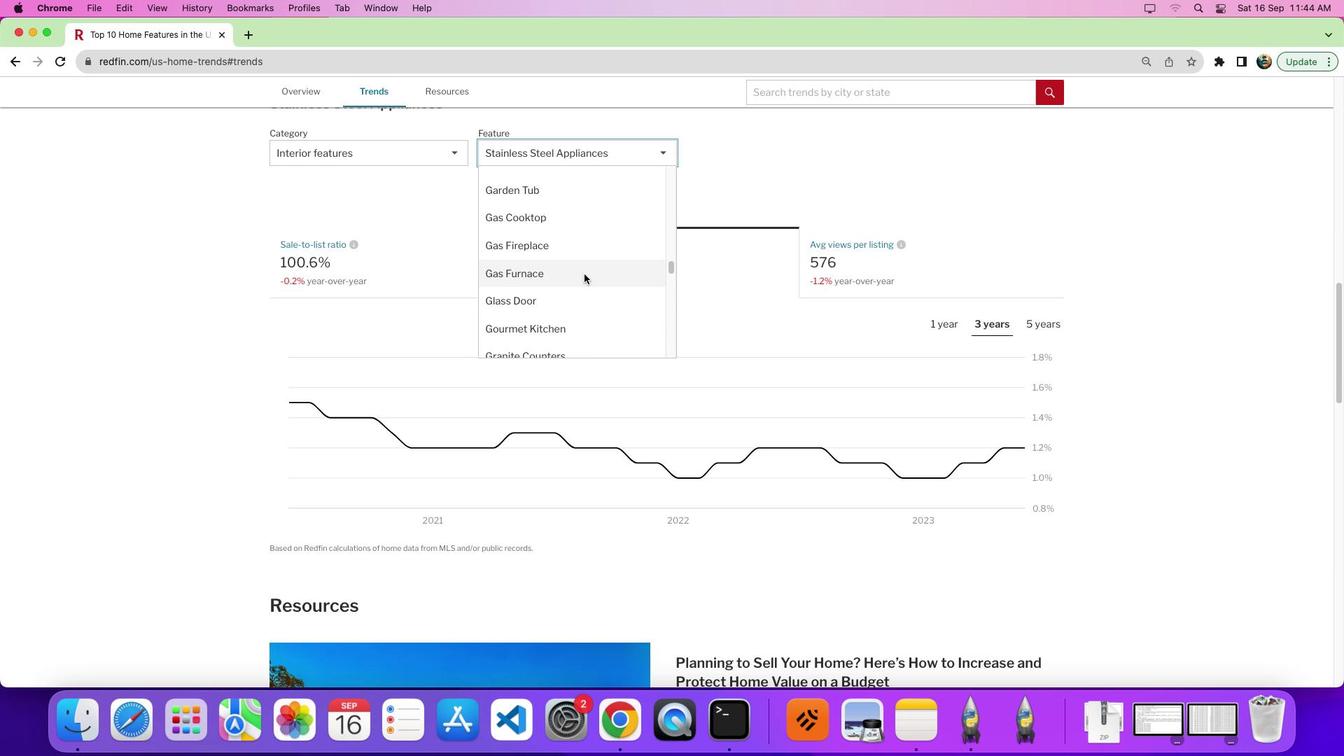 
Action: Mouse scrolled (584, 273) with delta (0, 0)
Screenshot: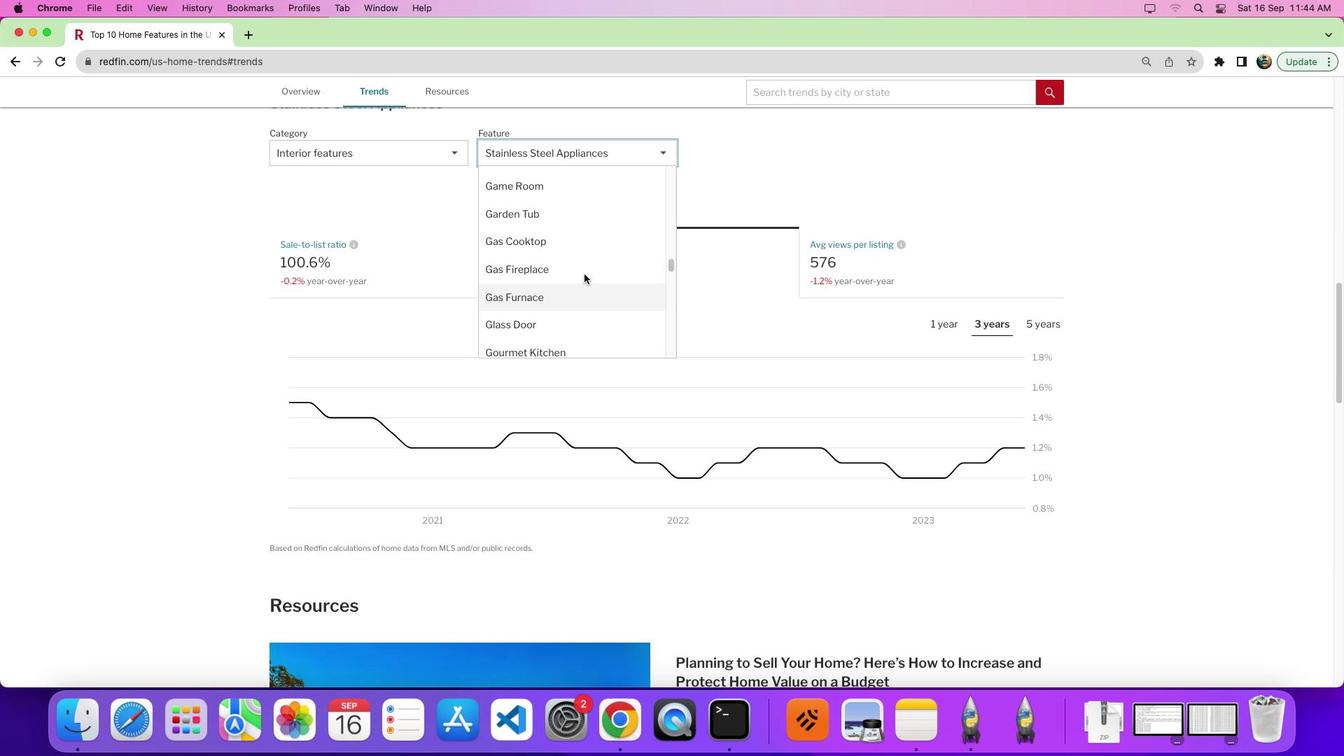 
Action: Mouse scrolled (584, 273) with delta (0, 0)
Screenshot: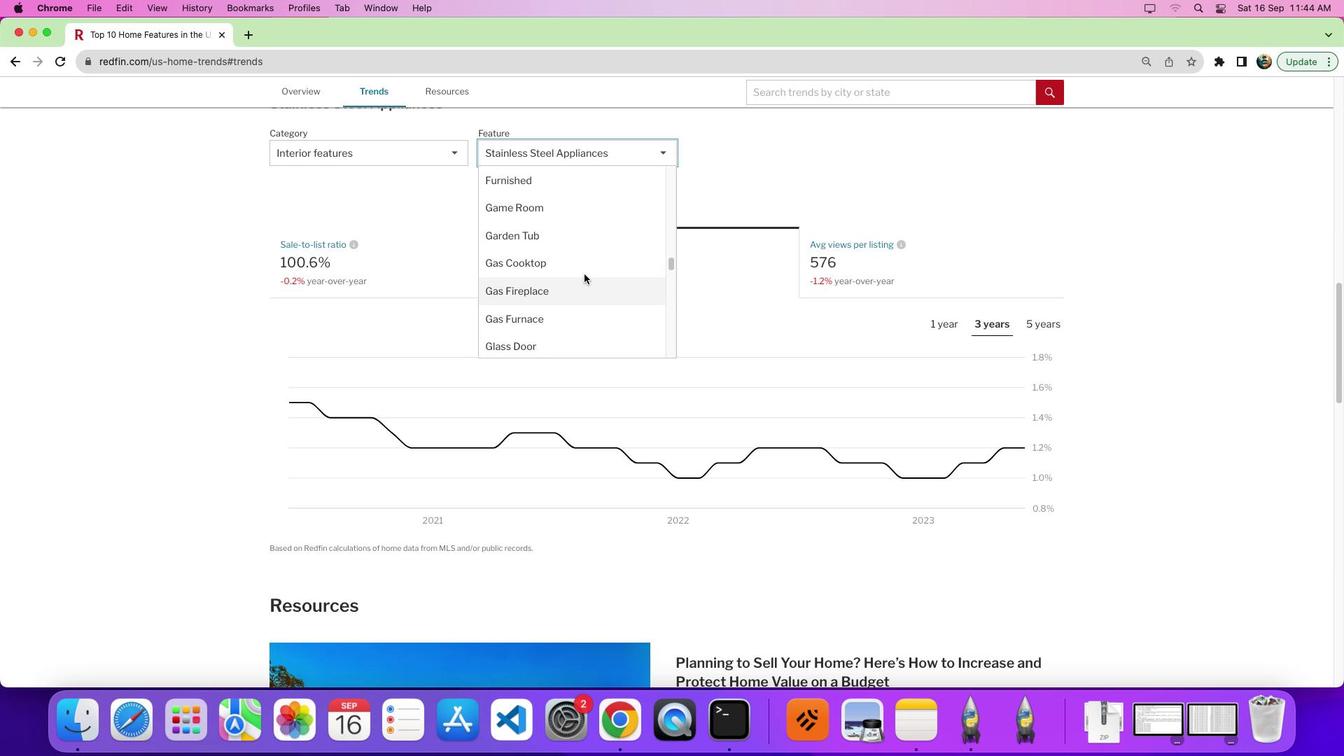 
Action: Mouse scrolled (584, 273) with delta (0, 0)
Screenshot: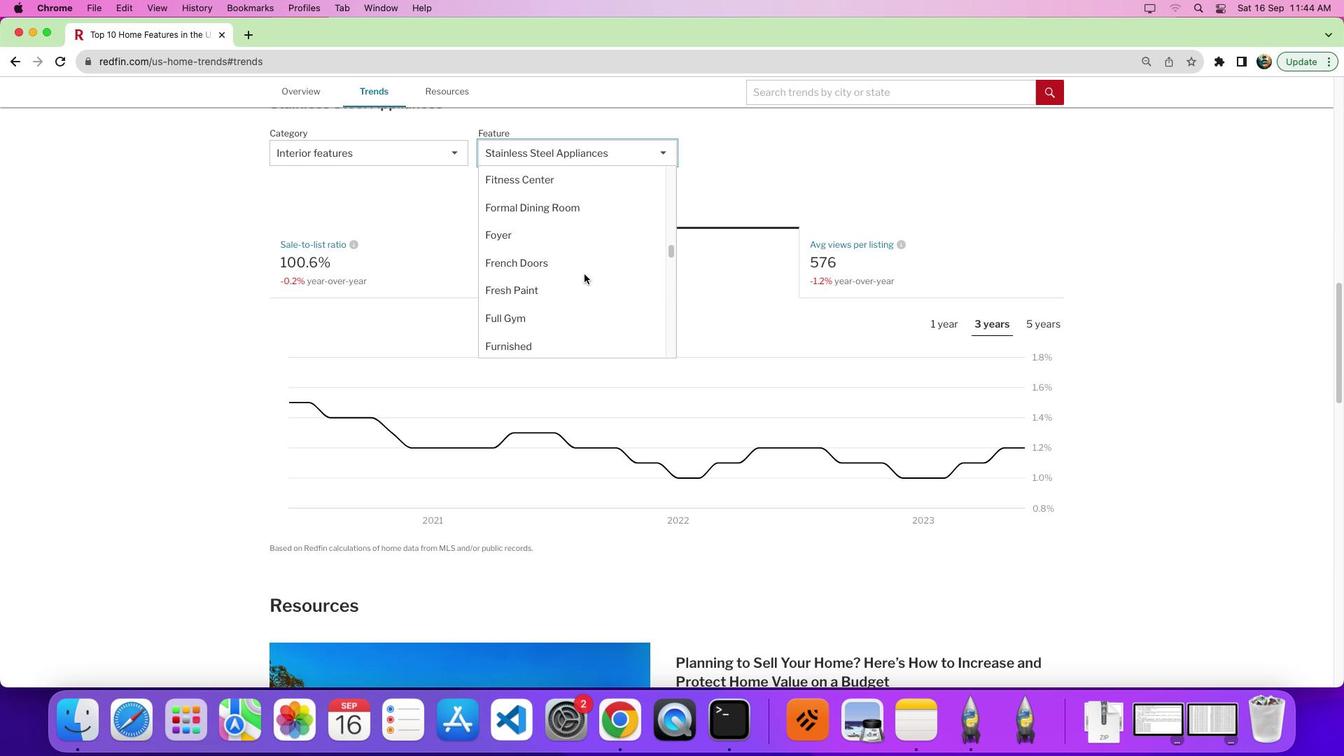 
Action: Mouse scrolled (584, 273) with delta (0, 4)
Screenshot: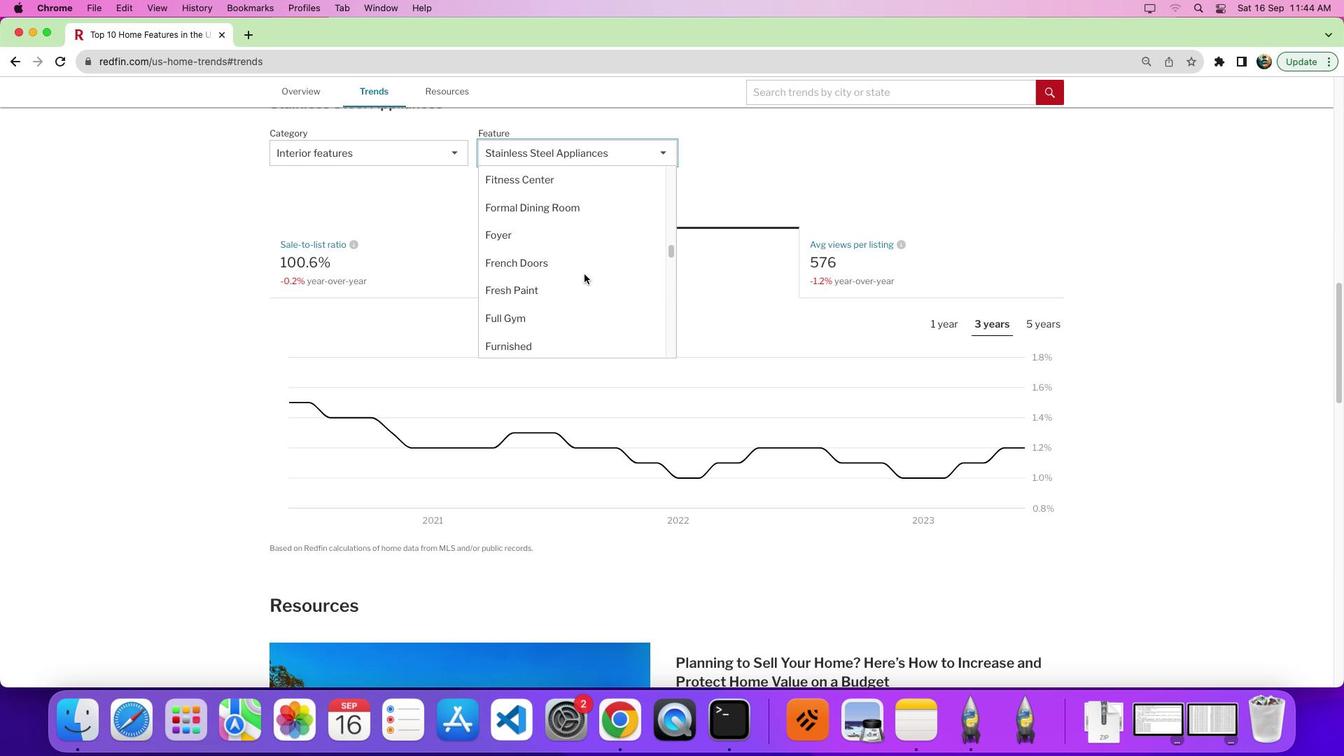 
Action: Mouse moved to (594, 215)
Screenshot: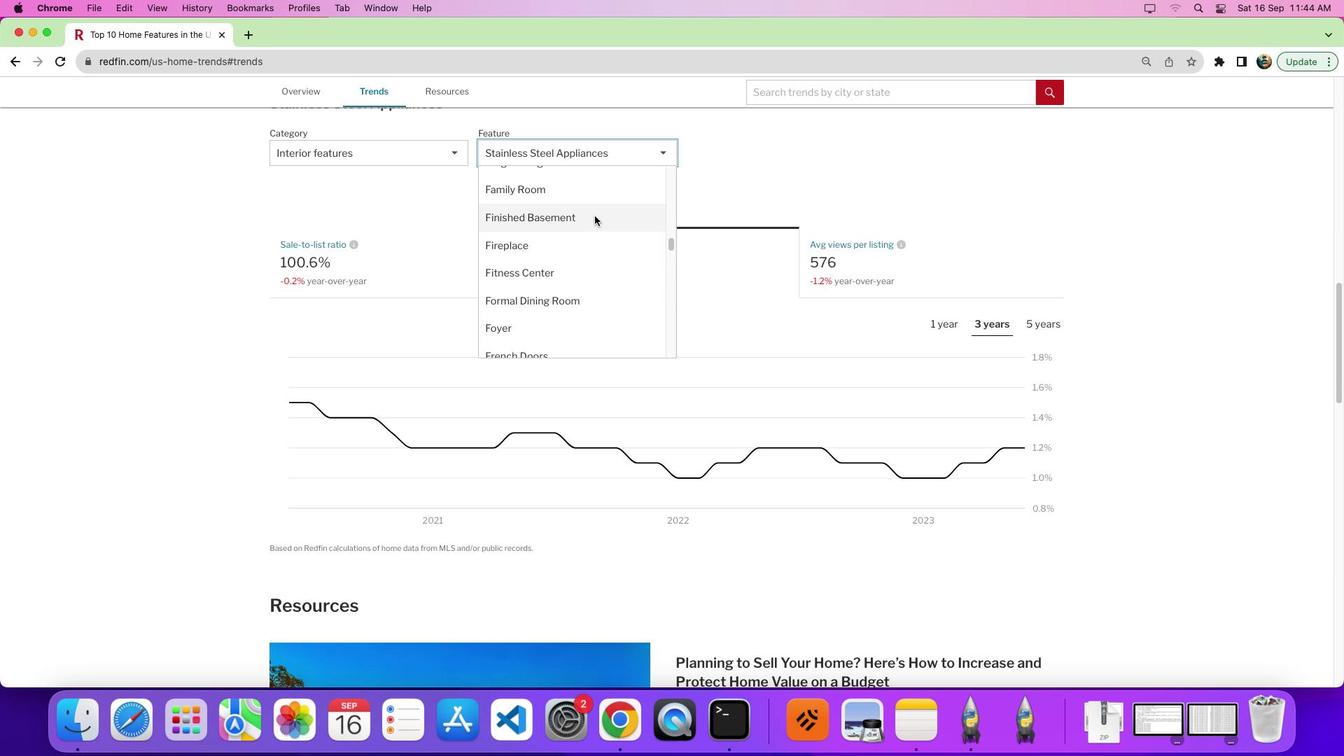 
Action: Mouse pressed left at (594, 215)
Screenshot: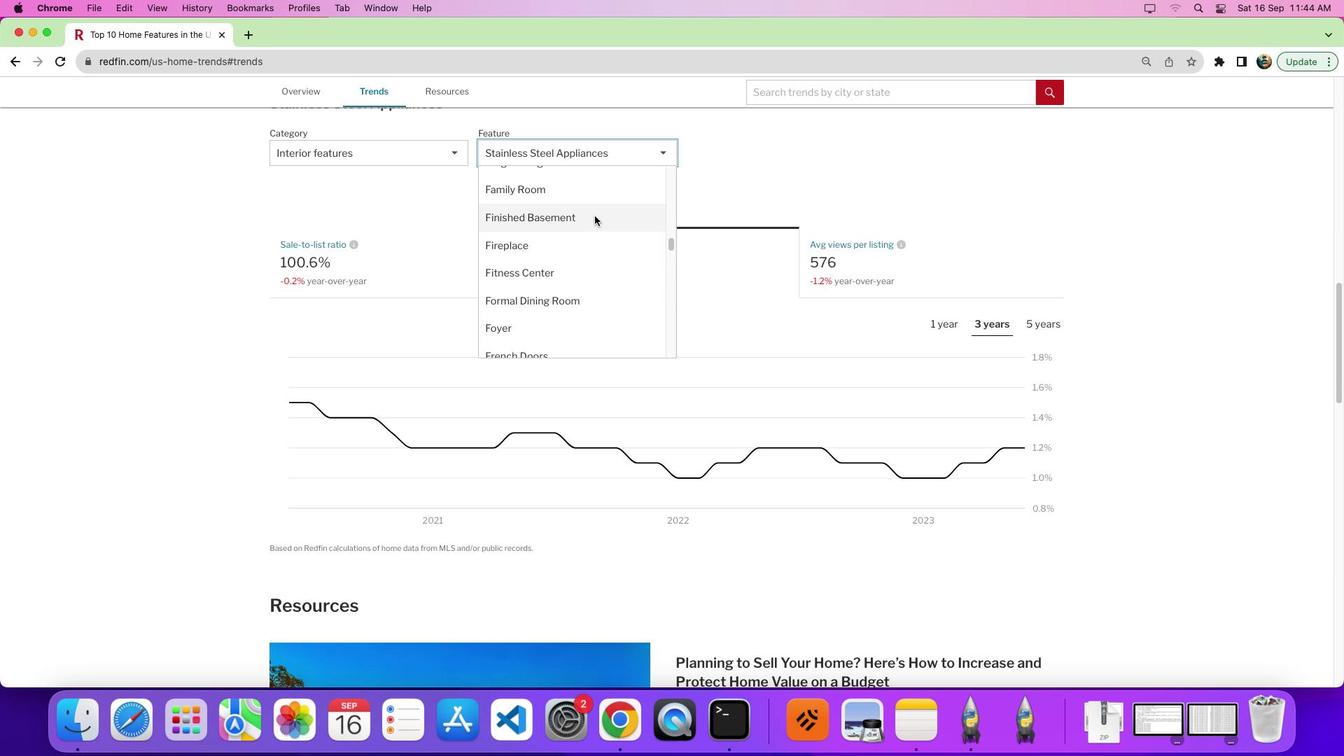 
Action: Mouse moved to (1041, 317)
Screenshot: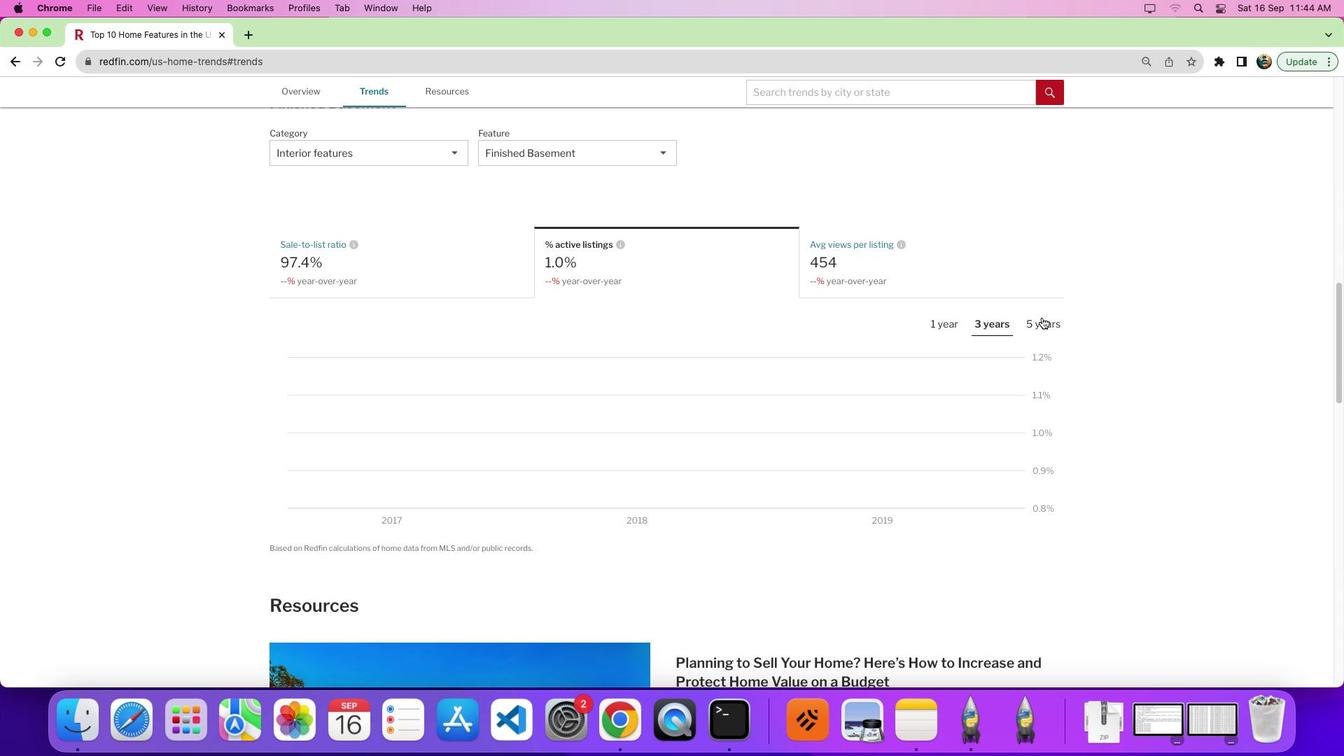 
Action: Mouse pressed left at (1041, 317)
Screenshot: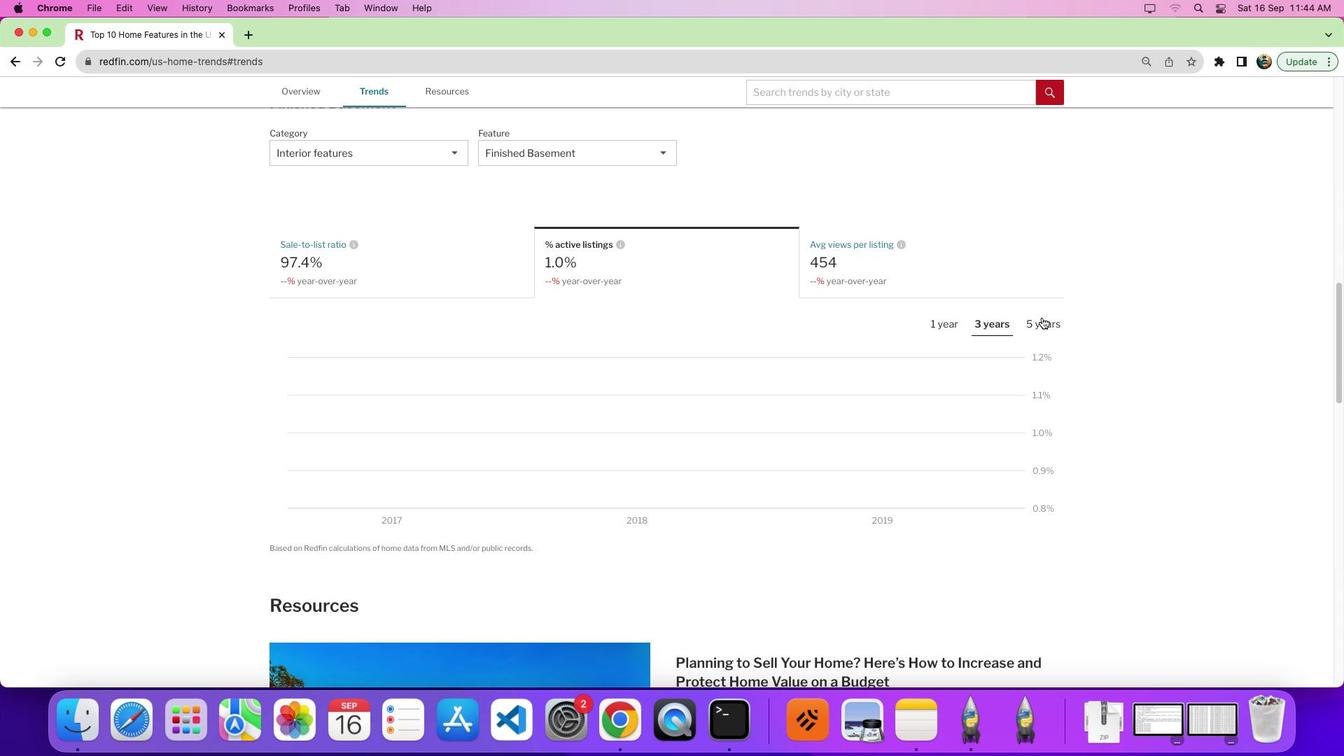 
Action: Mouse moved to (1042, 322)
Screenshot: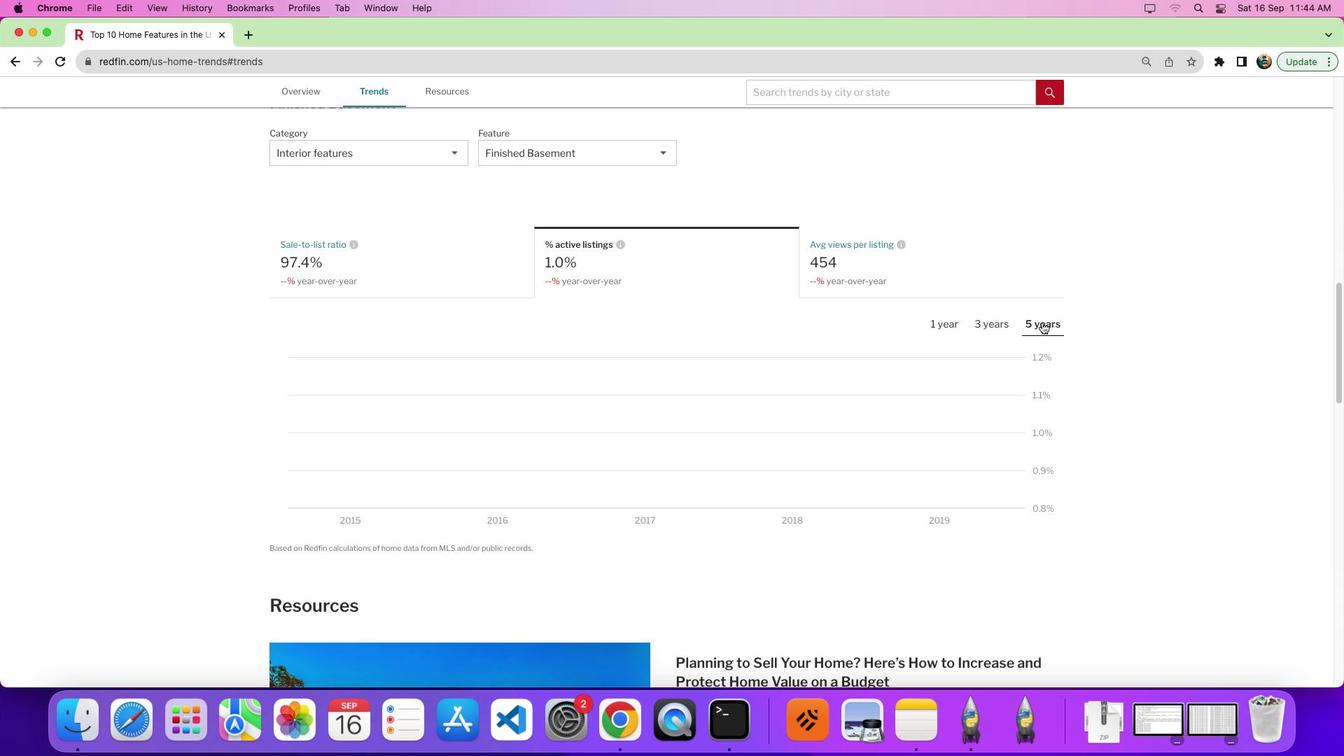 
Action: Mouse scrolled (1042, 322) with delta (0, 0)
Screenshot: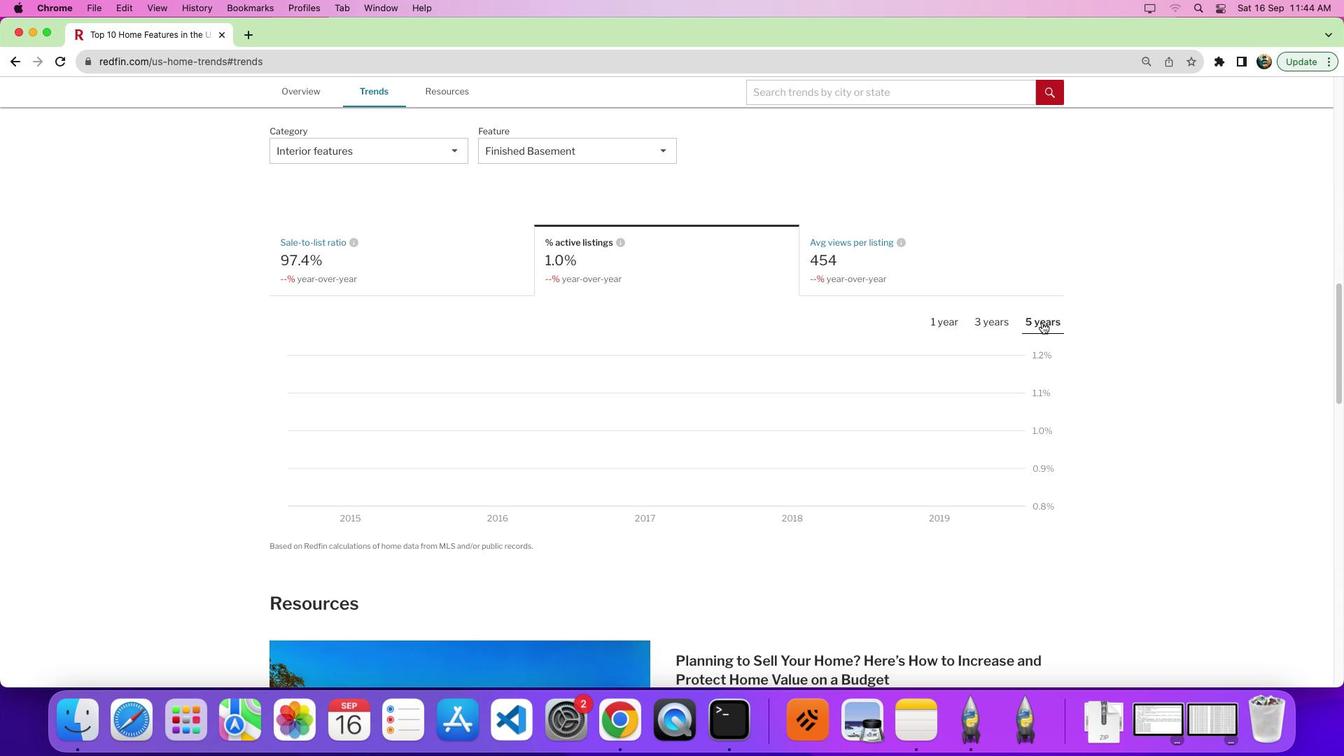 
Action: Mouse moved to (1044, 326)
Screenshot: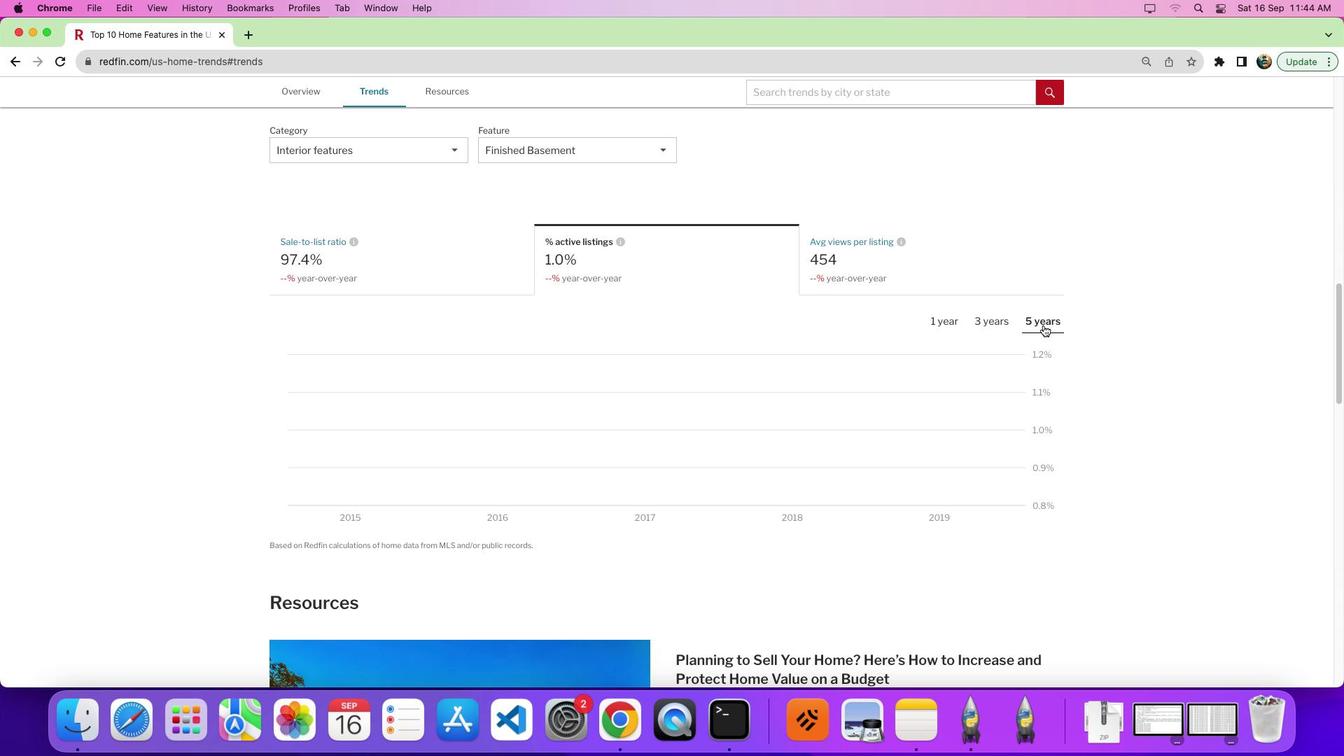 
